 Task: Look for space in Ōami, Japan from 6th June, 2023 to 8th June, 2023 for 2 adults in price range Rs.7000 to Rs.12000. Place can be private room with 1  bedroom having 2 beds and 1 bathroom. Property type can be house, flat, guest house. Amenities needed are: wifi. Booking option can be shelf check-in. Required host language is English.
Action: Mouse moved to (471, 119)
Screenshot: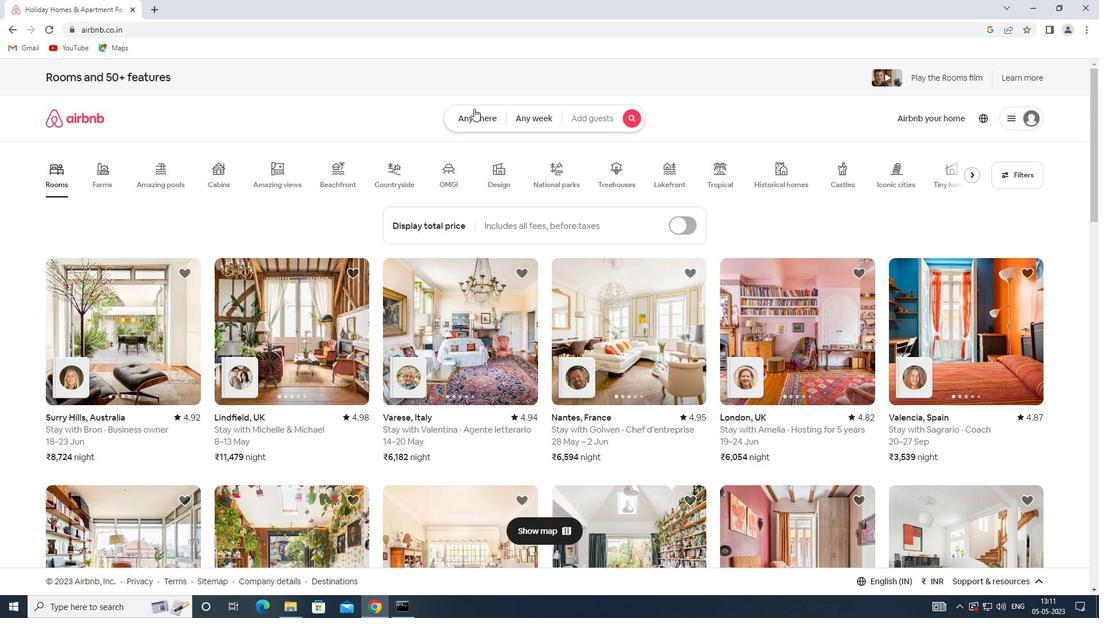 
Action: Mouse pressed left at (471, 119)
Screenshot: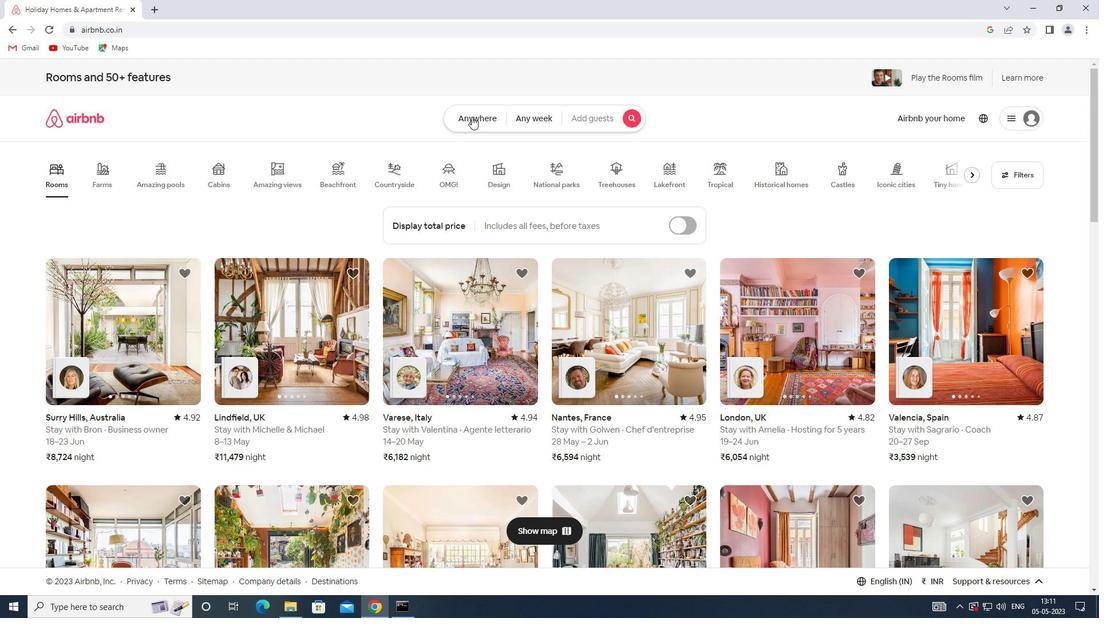 
Action: Mouse moved to (422, 152)
Screenshot: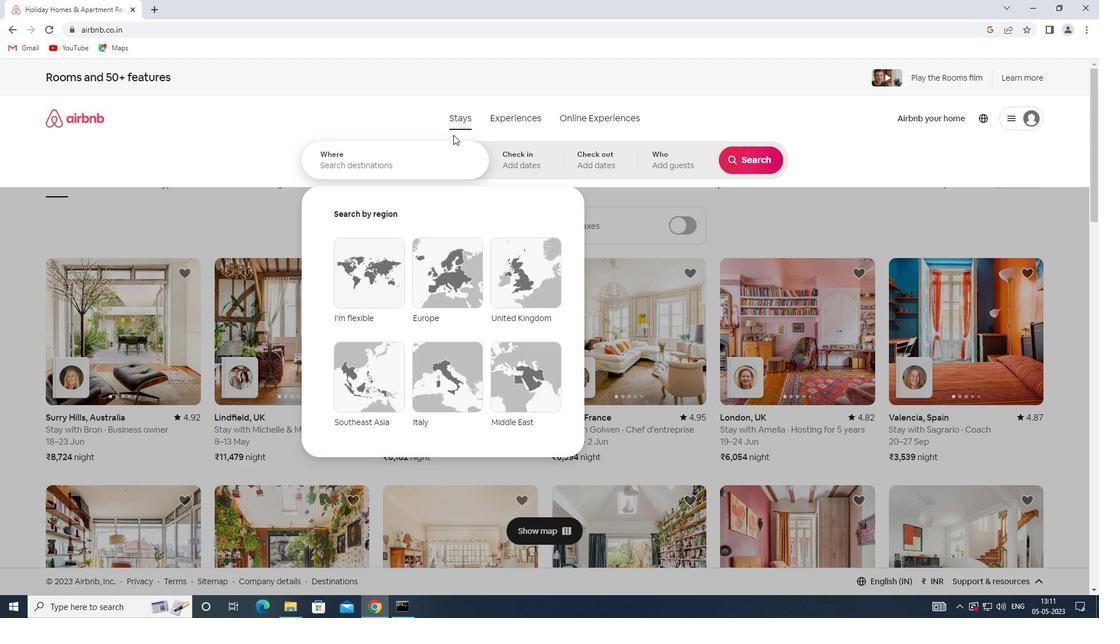 
Action: Mouse pressed left at (422, 152)
Screenshot: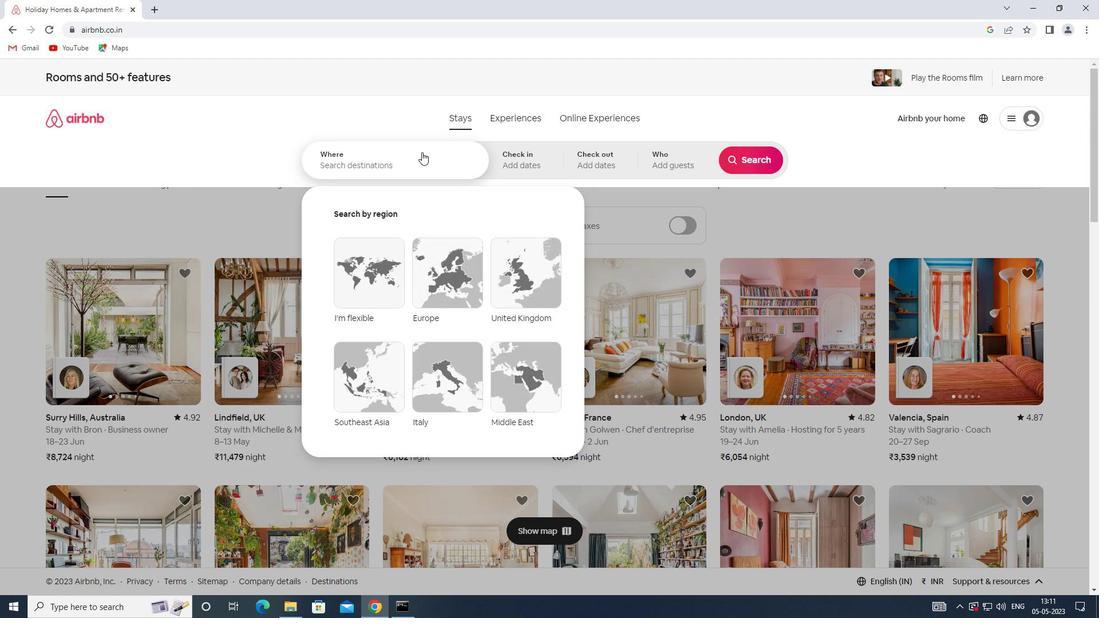 
Action: Key pressed <Key.shift>OAMI,<Key.shift>JAPAN
Screenshot: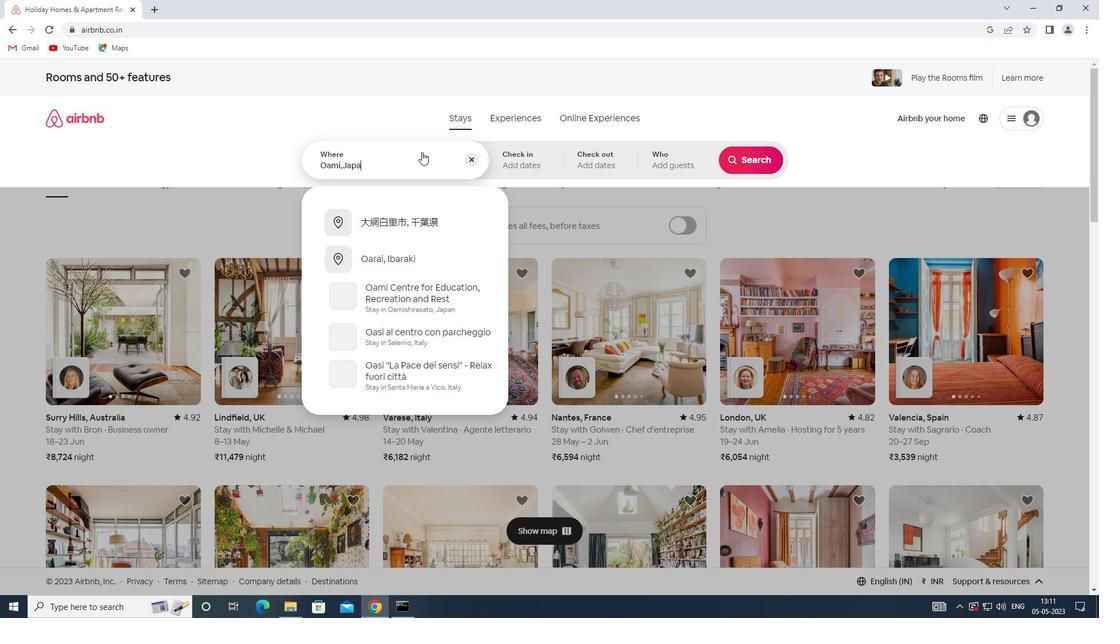 
Action: Mouse moved to (502, 163)
Screenshot: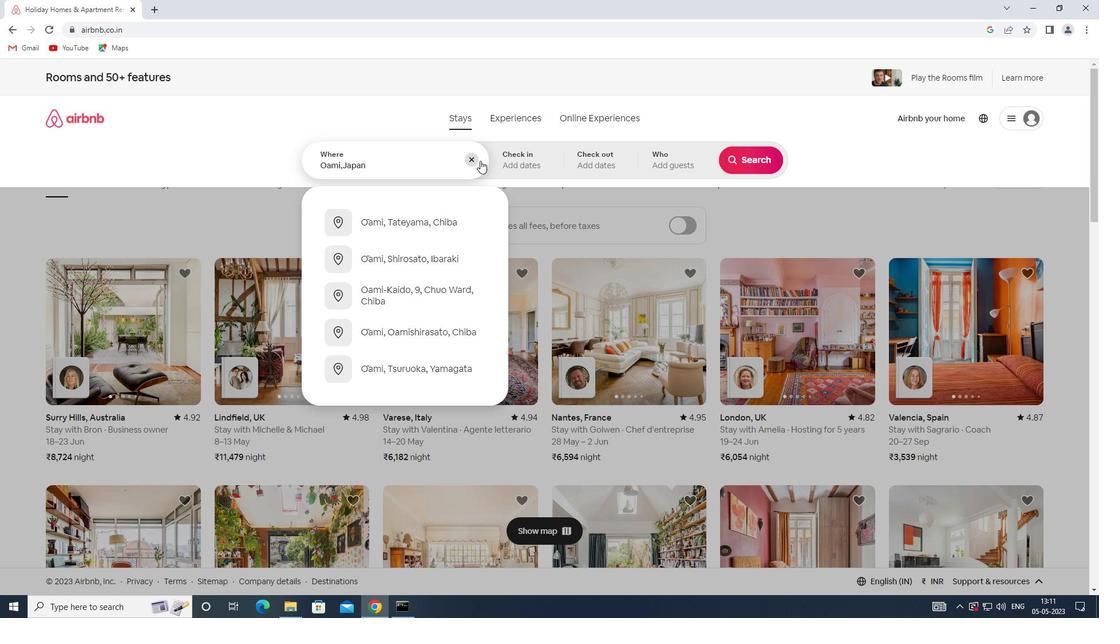 
Action: Mouse pressed left at (502, 163)
Screenshot: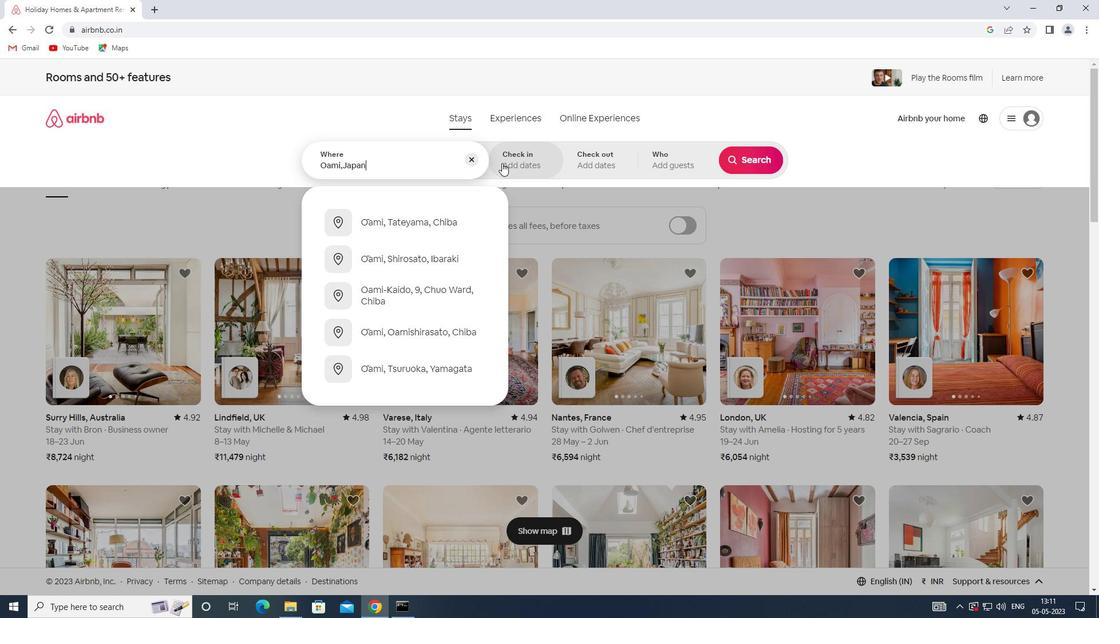 
Action: Mouse moved to (635, 329)
Screenshot: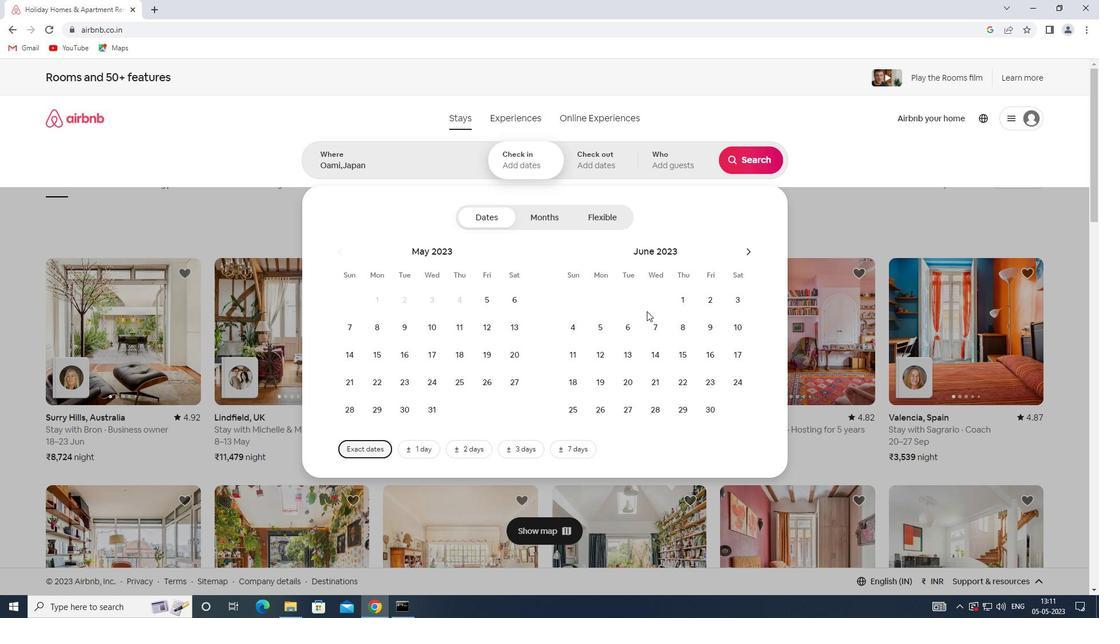 
Action: Mouse pressed left at (635, 329)
Screenshot: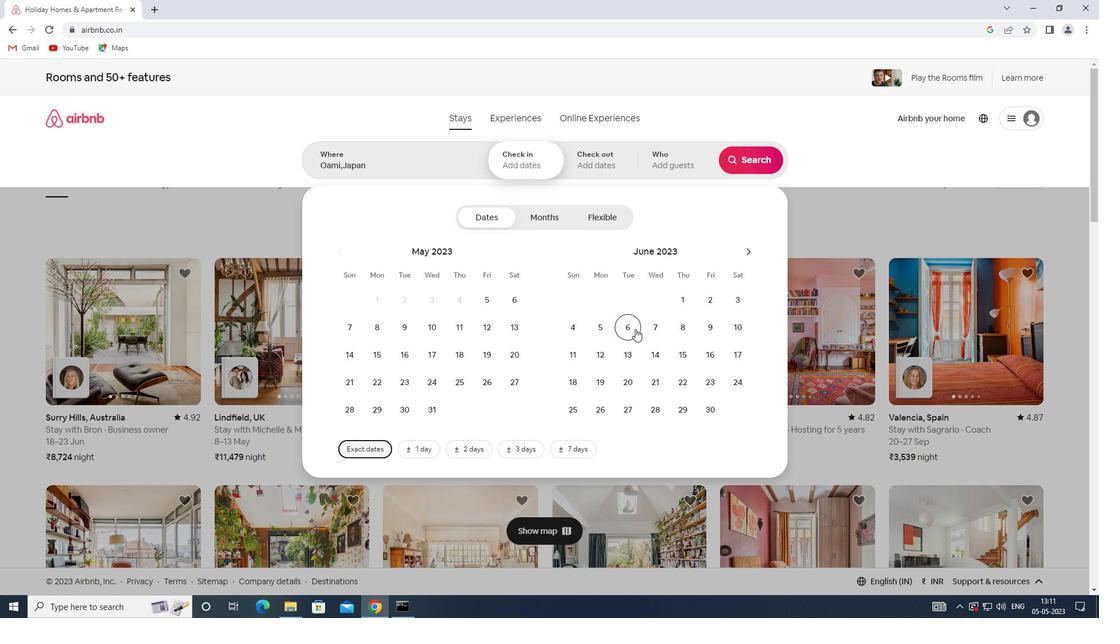 
Action: Mouse moved to (685, 329)
Screenshot: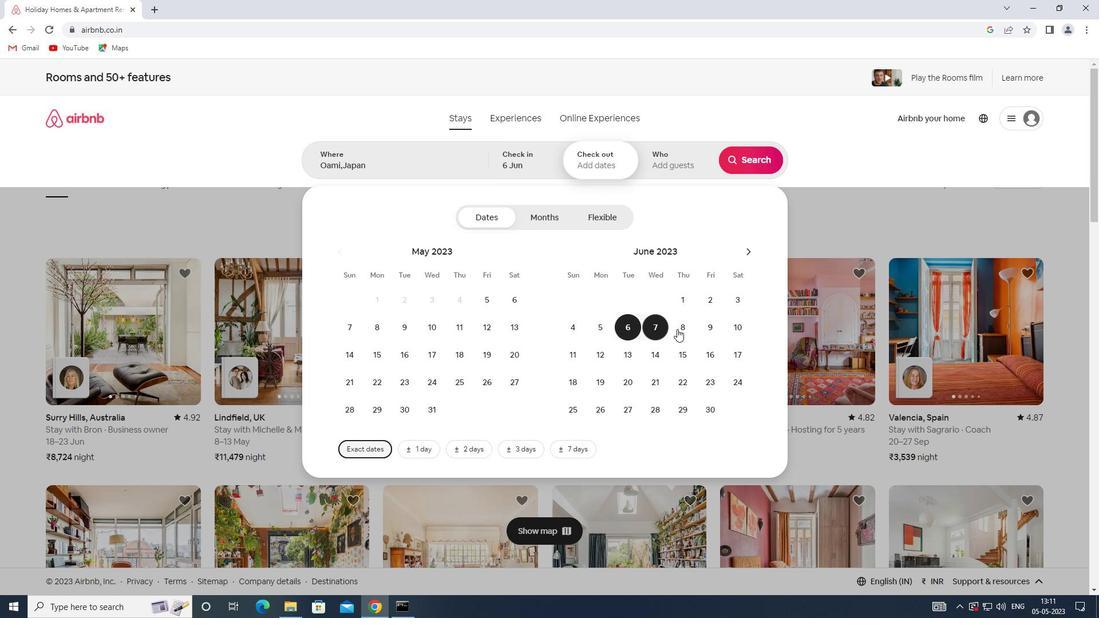 
Action: Mouse pressed left at (685, 329)
Screenshot: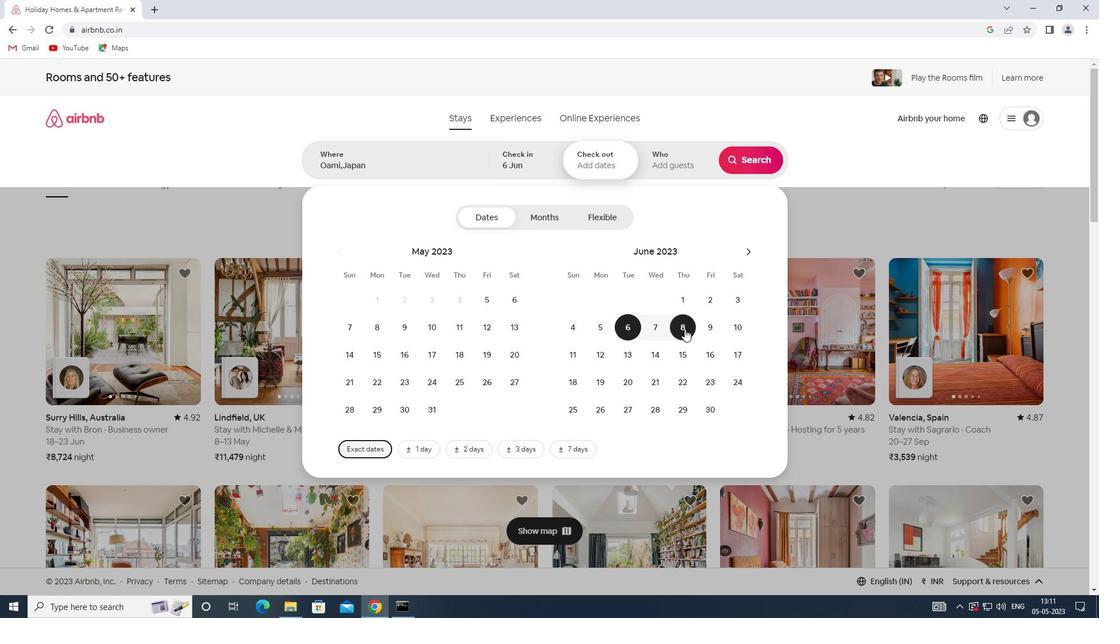 
Action: Mouse moved to (672, 151)
Screenshot: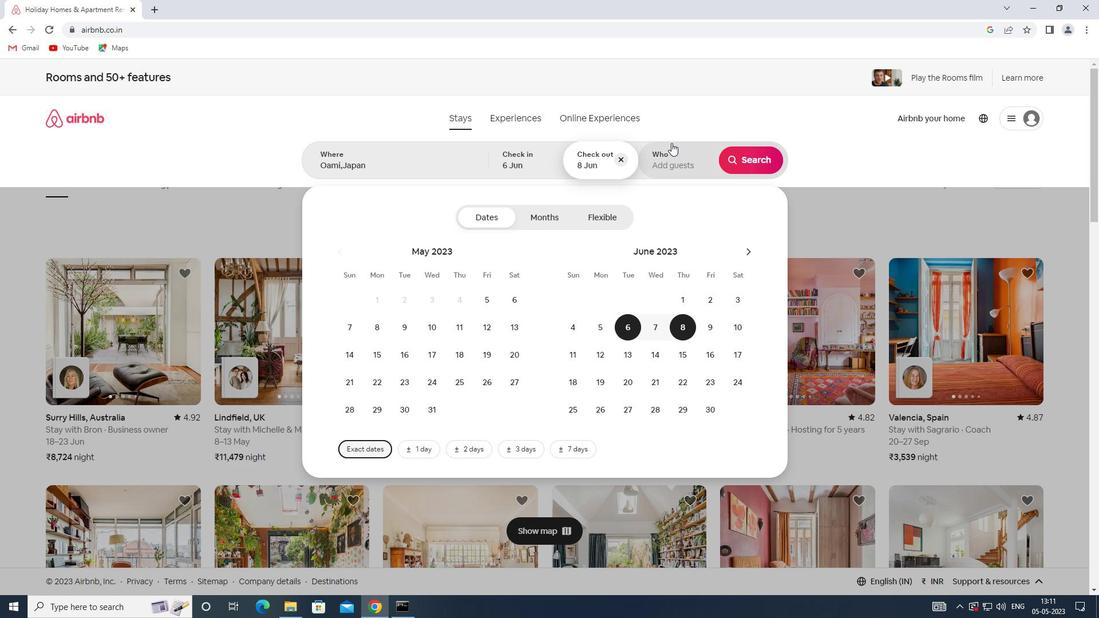 
Action: Mouse pressed left at (672, 151)
Screenshot: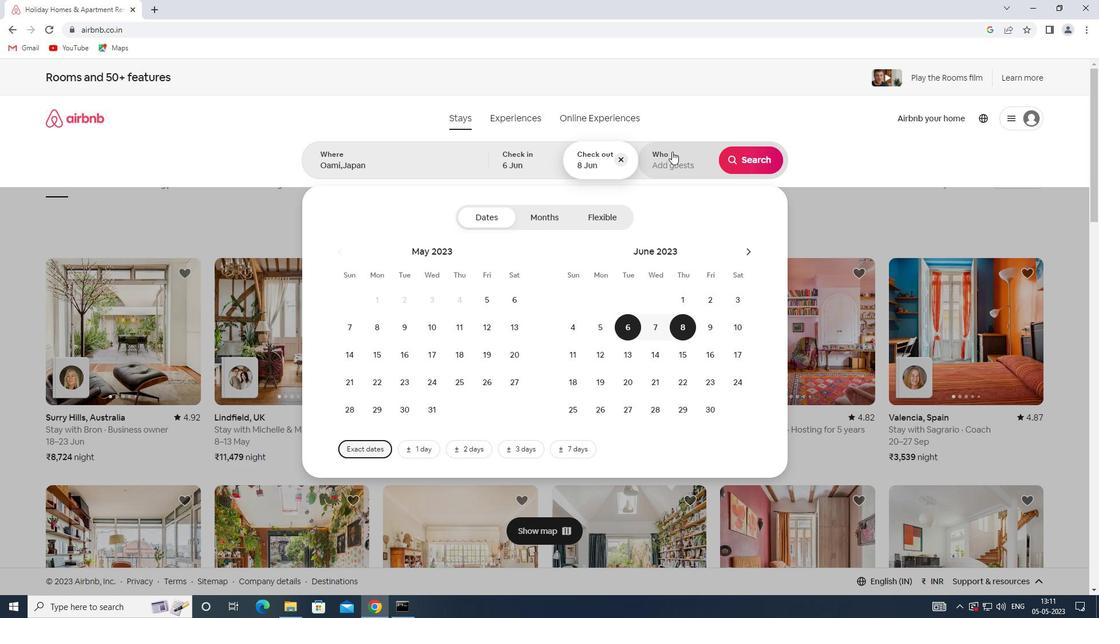 
Action: Mouse moved to (745, 219)
Screenshot: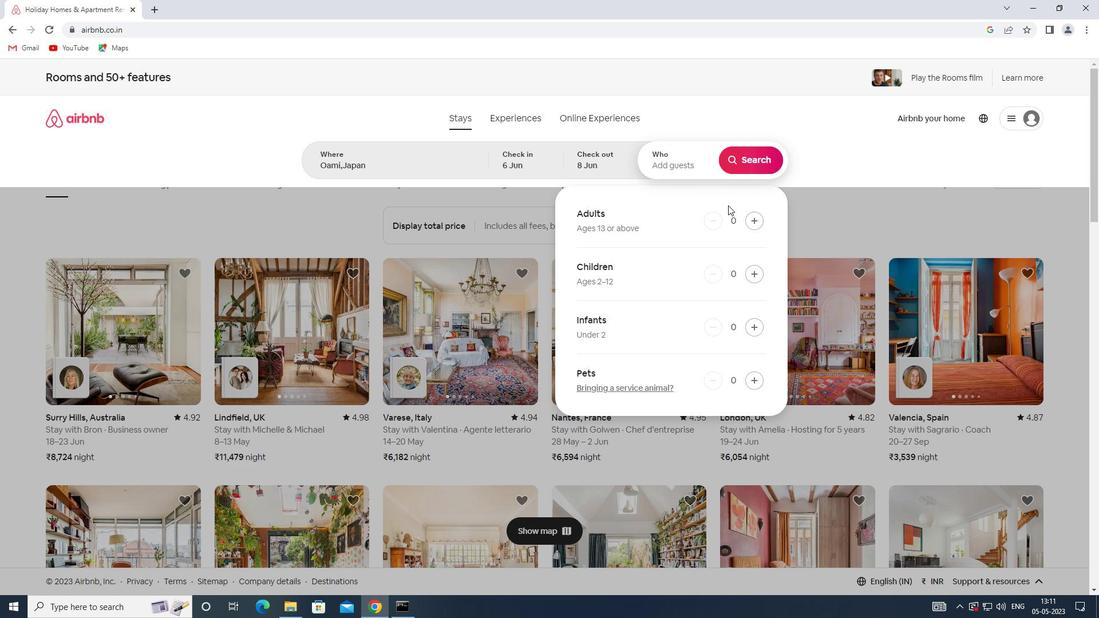 
Action: Mouse pressed left at (745, 219)
Screenshot: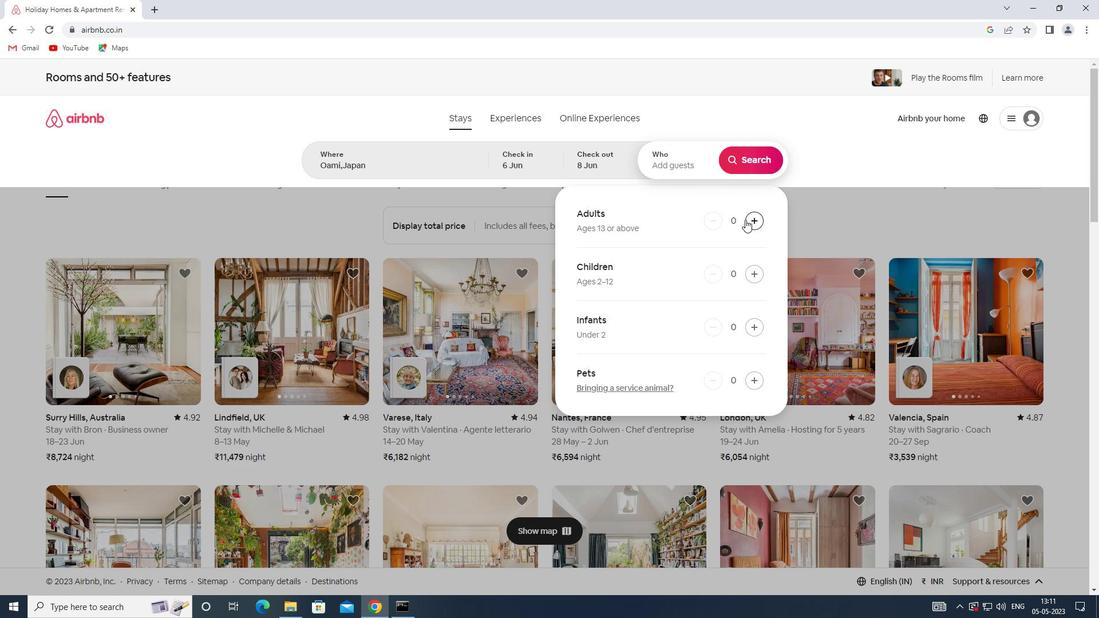 
Action: Mouse pressed left at (745, 219)
Screenshot: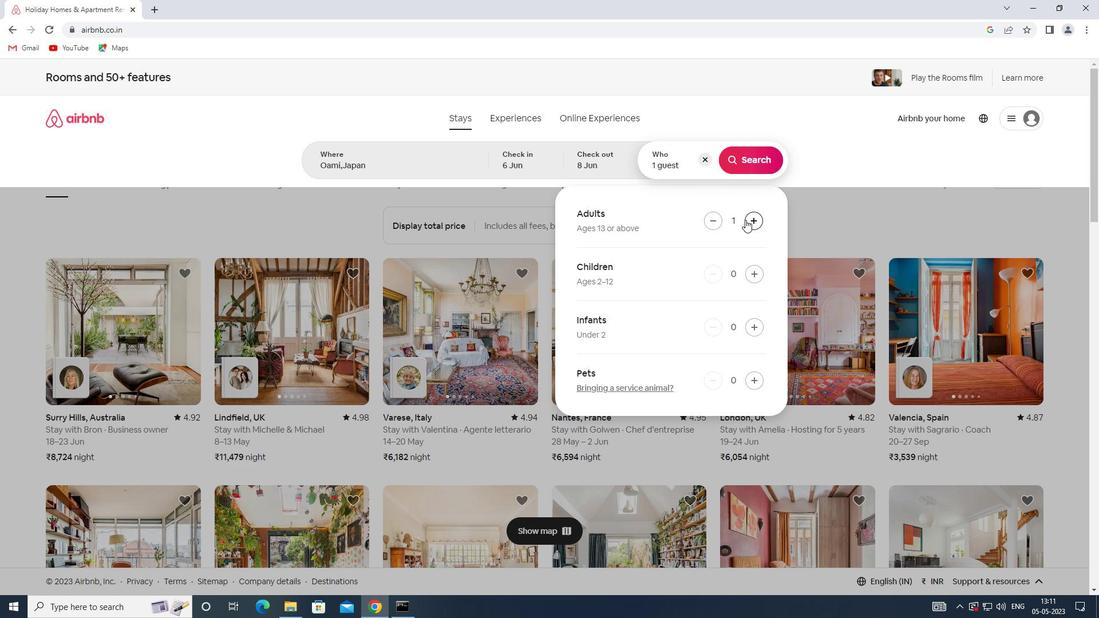 
Action: Mouse moved to (741, 164)
Screenshot: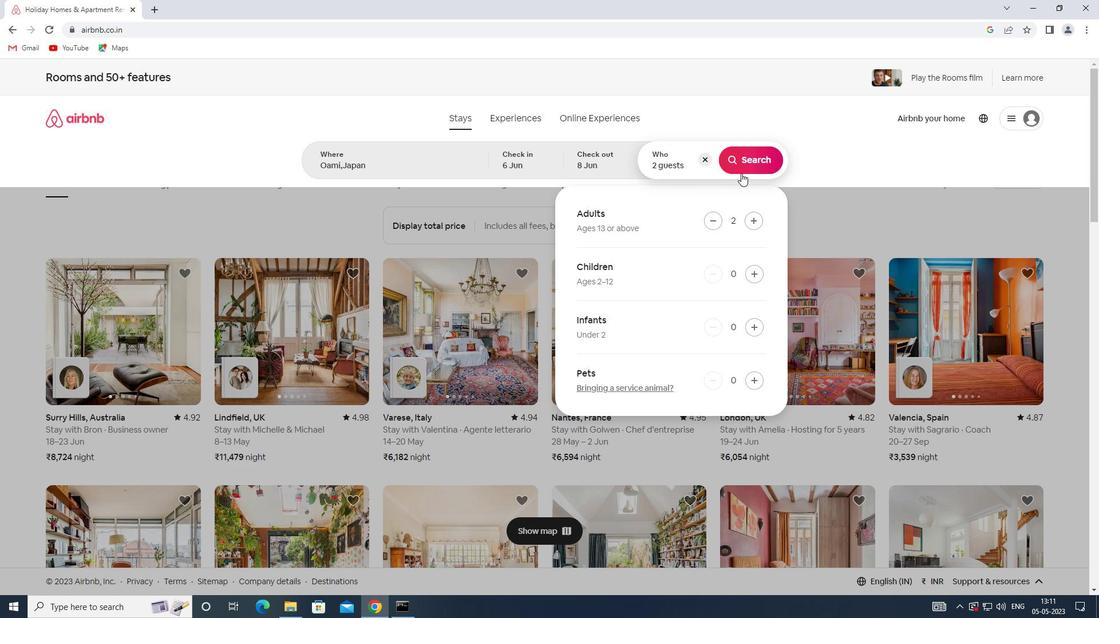 
Action: Mouse pressed left at (741, 164)
Screenshot: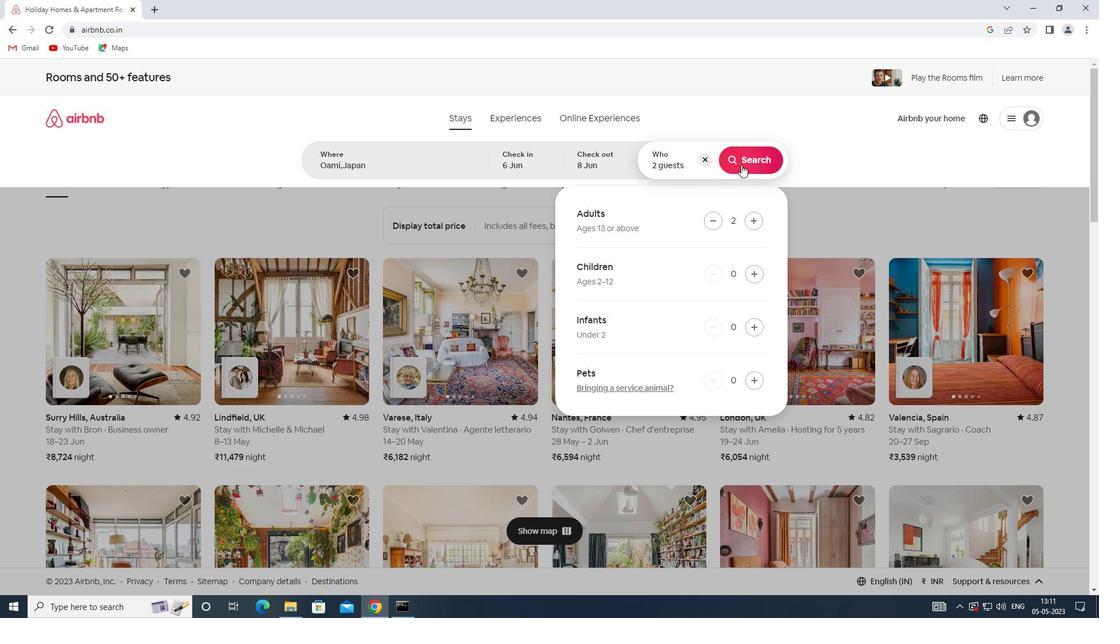 
Action: Mouse moved to (1040, 131)
Screenshot: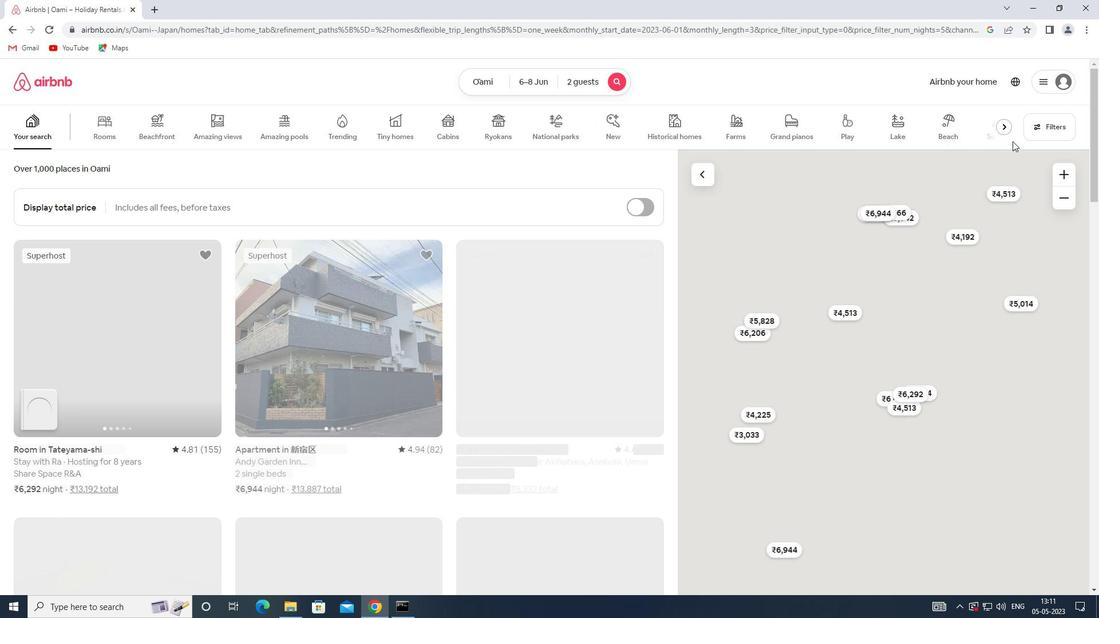 
Action: Mouse pressed left at (1040, 131)
Screenshot: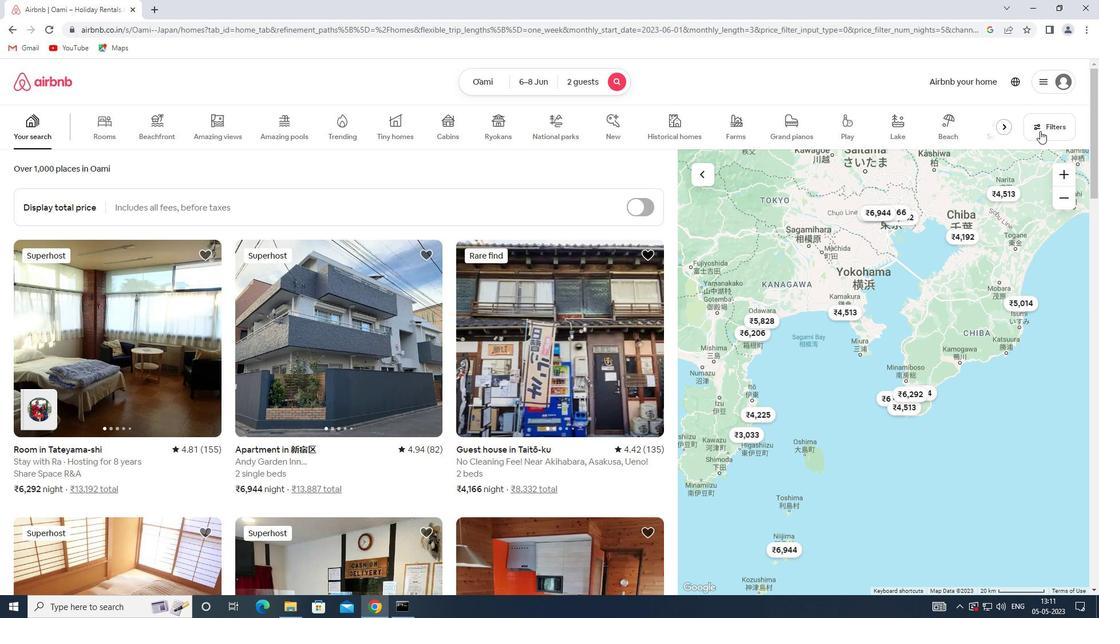 
Action: Mouse moved to (407, 412)
Screenshot: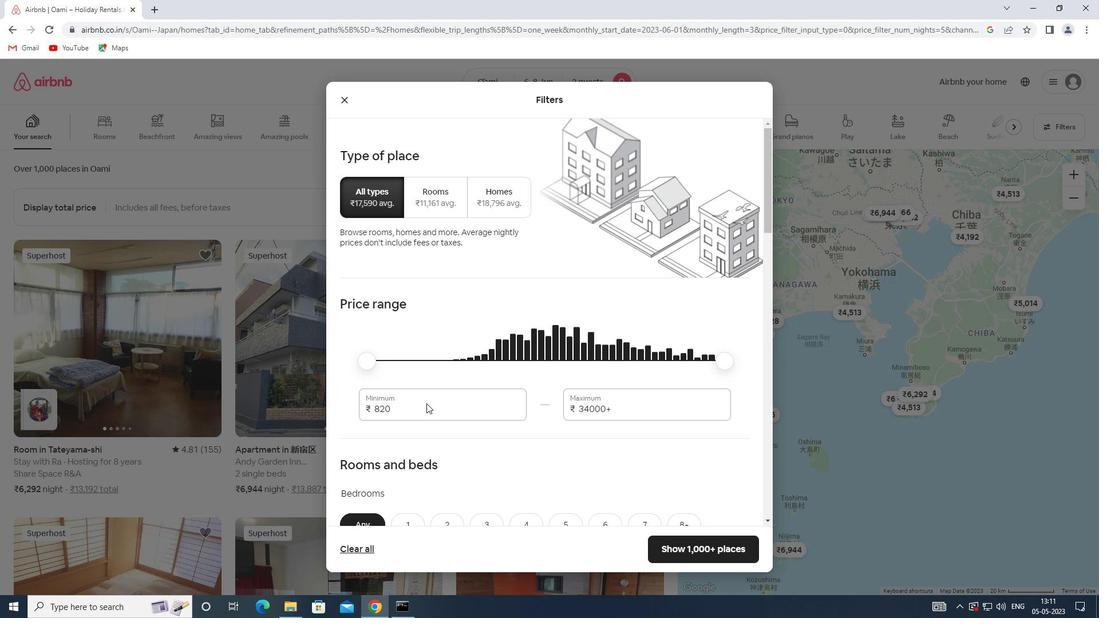 
Action: Mouse pressed left at (407, 412)
Screenshot: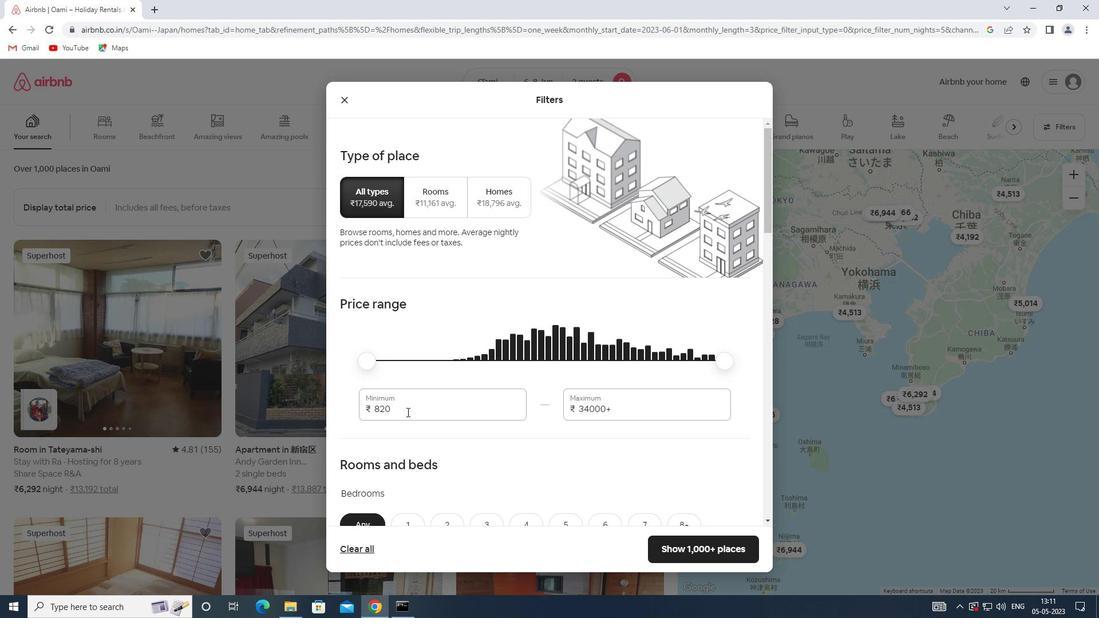 
Action: Mouse moved to (347, 411)
Screenshot: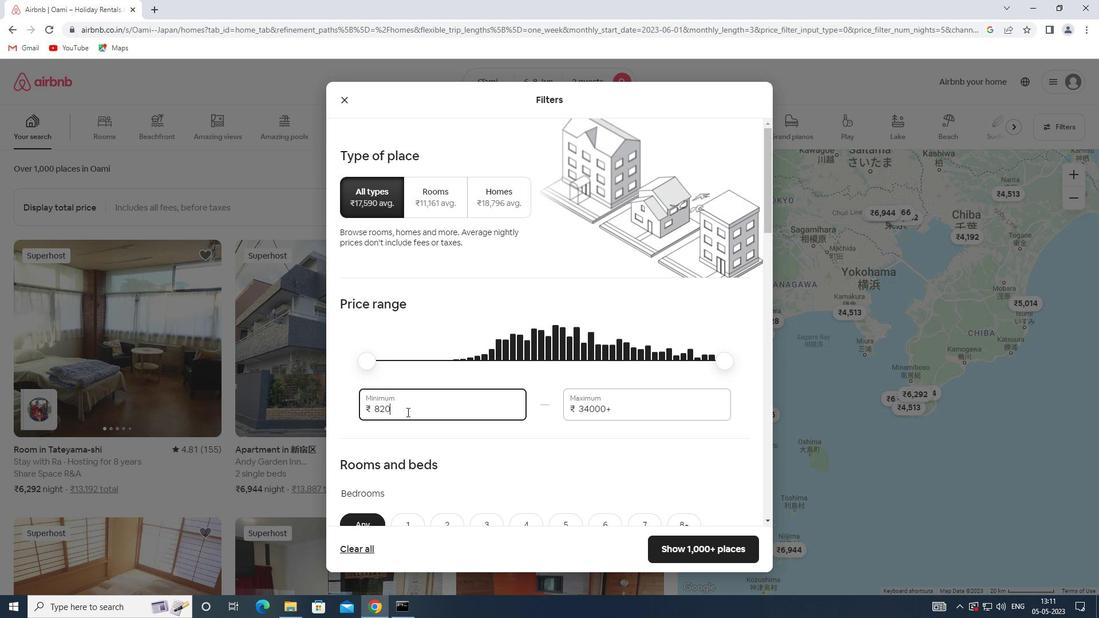 
Action: Key pressed 7000
Screenshot: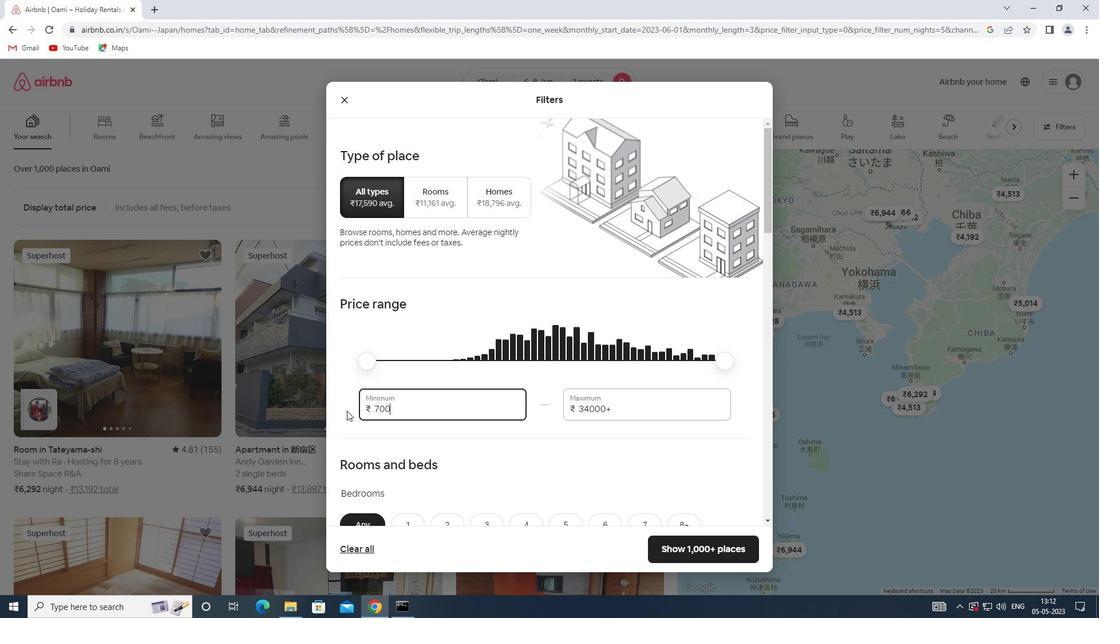 
Action: Mouse moved to (618, 411)
Screenshot: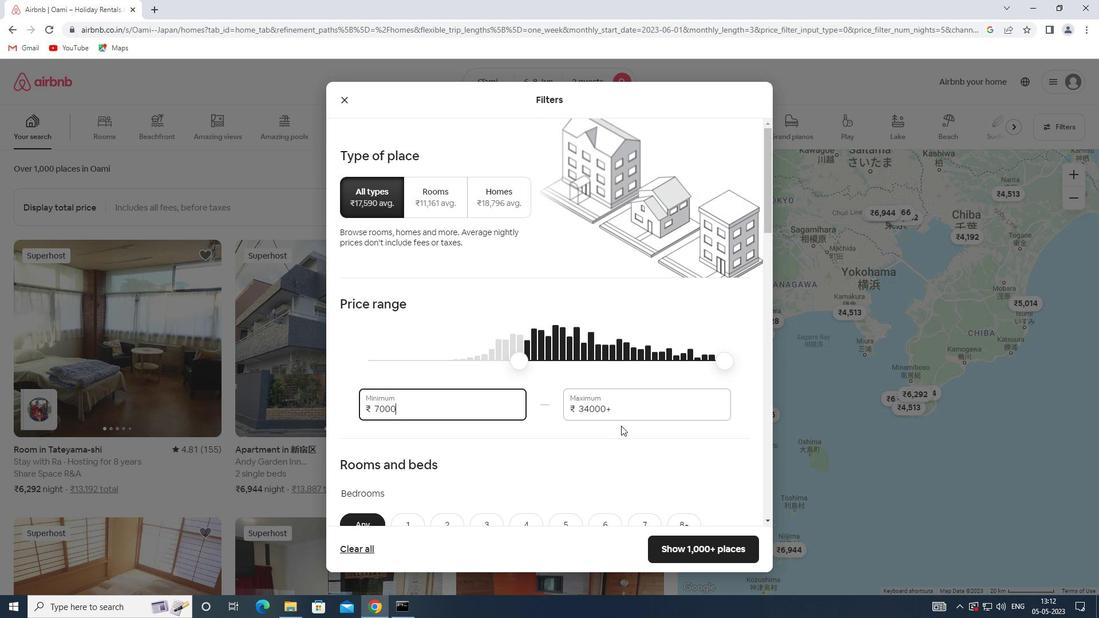 
Action: Mouse pressed left at (618, 411)
Screenshot: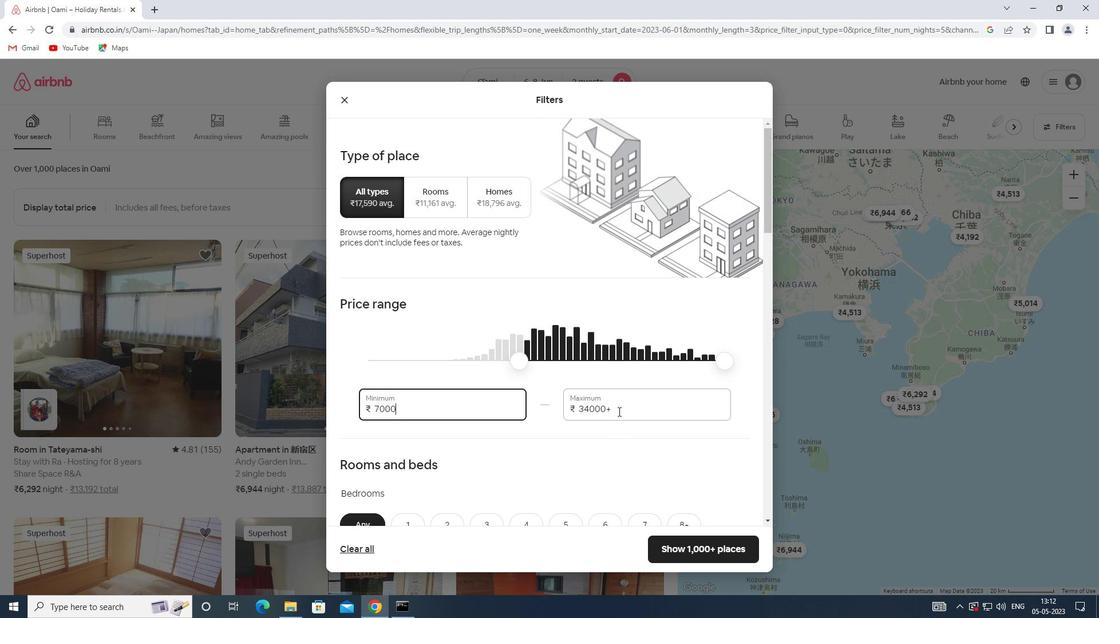 
Action: Mouse moved to (549, 409)
Screenshot: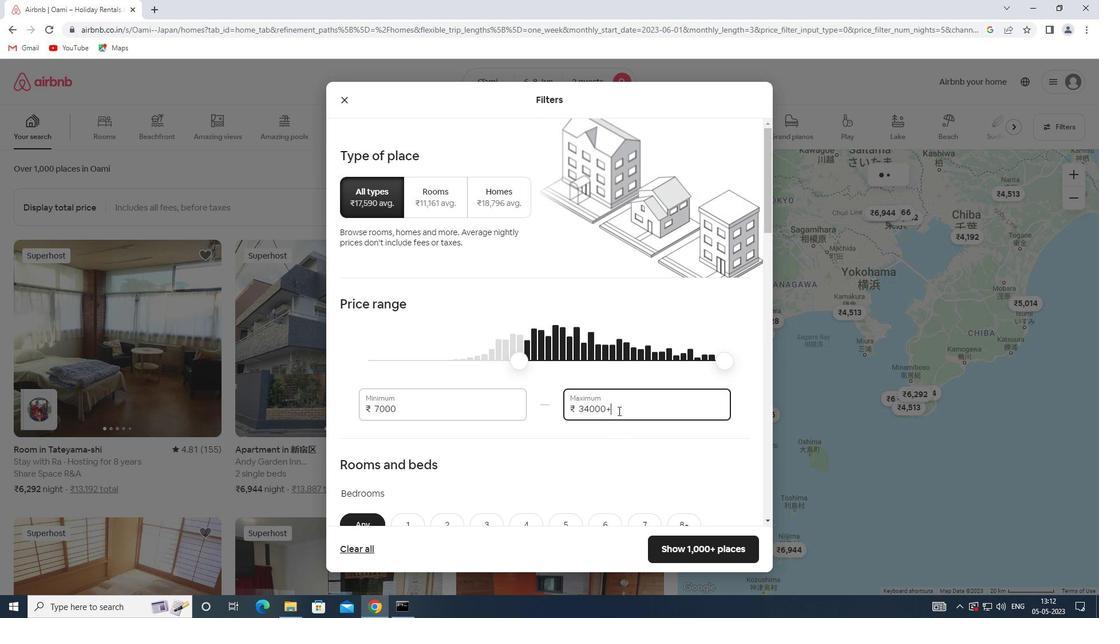 
Action: Key pressed 12000
Screenshot: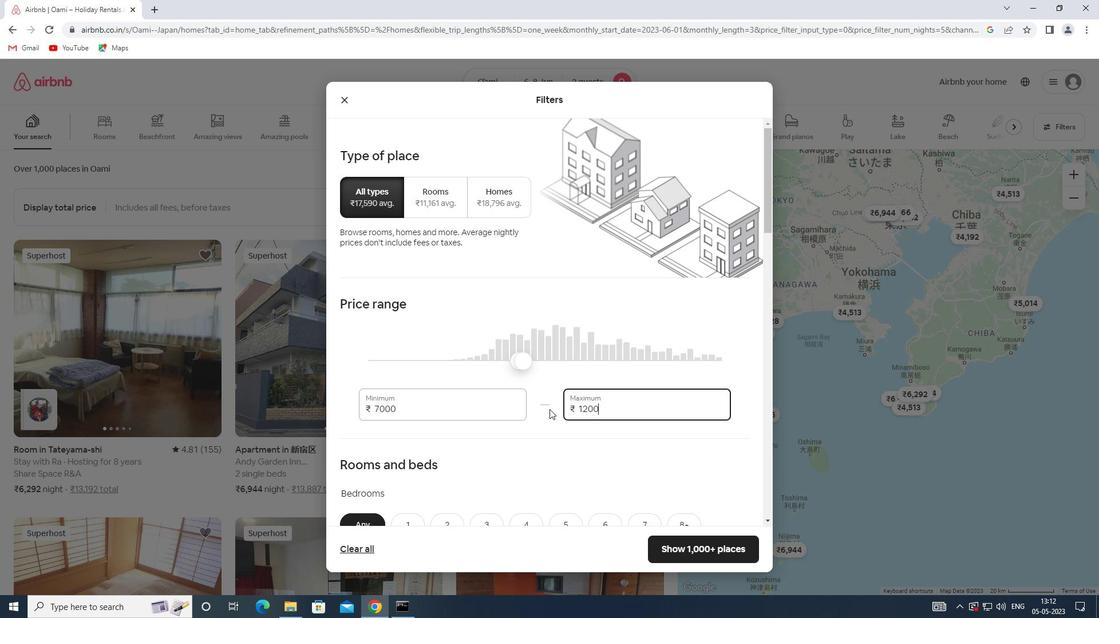 
Action: Mouse moved to (523, 413)
Screenshot: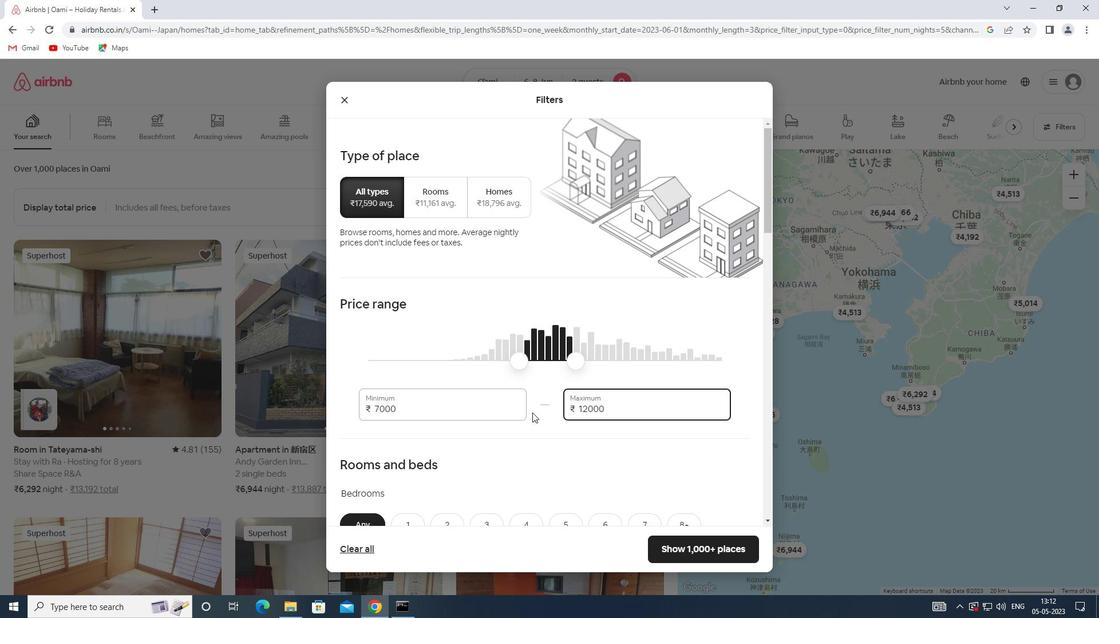 
Action: Mouse scrolled (523, 412) with delta (0, 0)
Screenshot: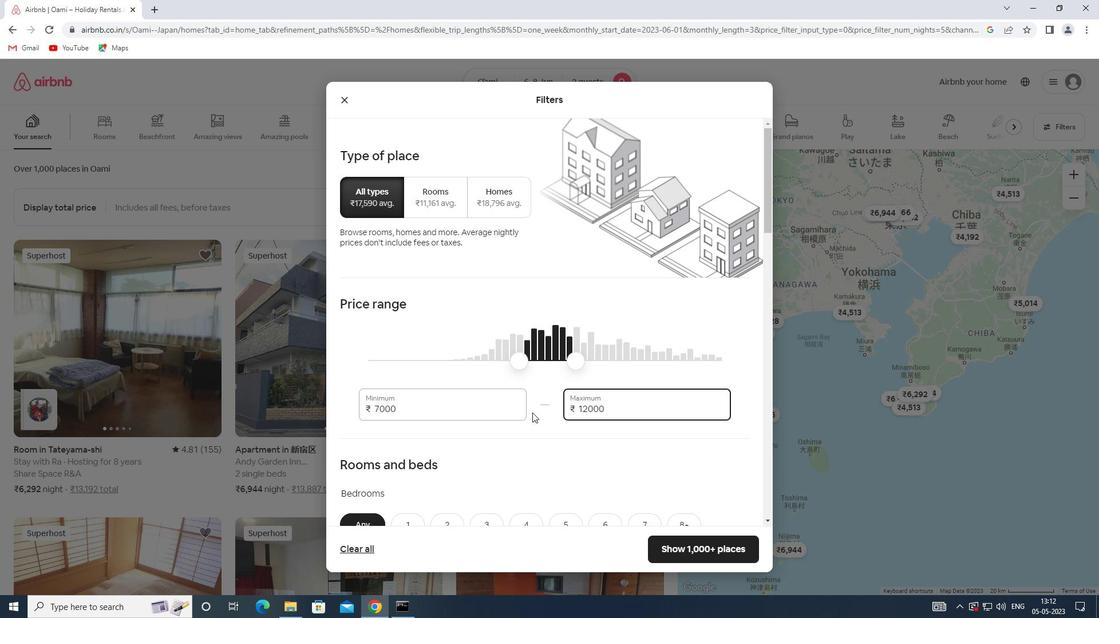 
Action: Mouse scrolled (523, 412) with delta (0, 0)
Screenshot: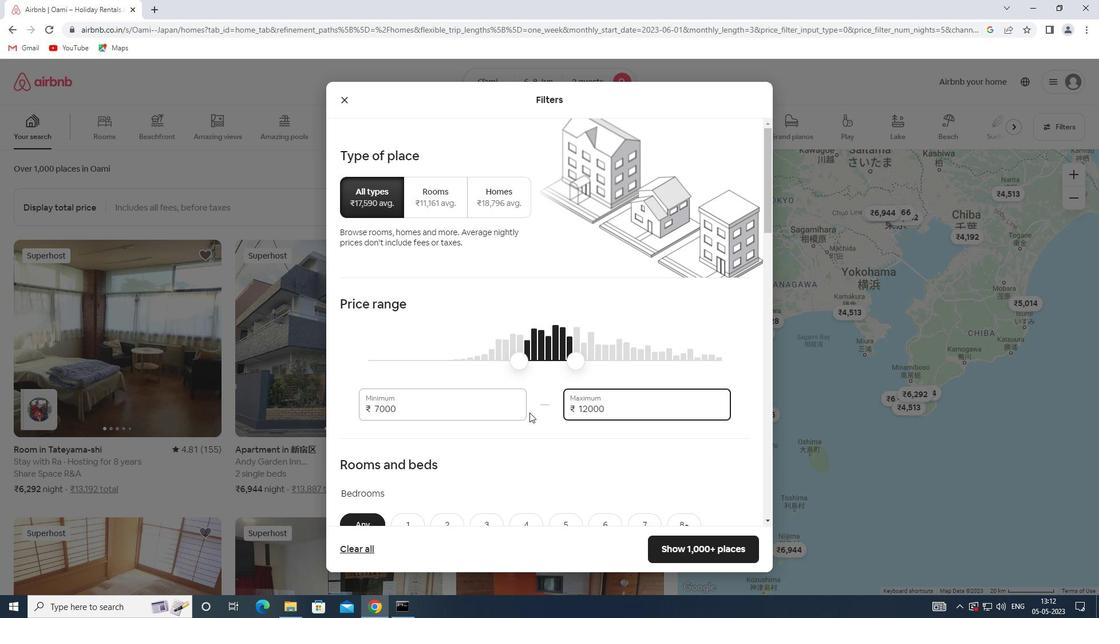 
Action: Mouse moved to (523, 413)
Screenshot: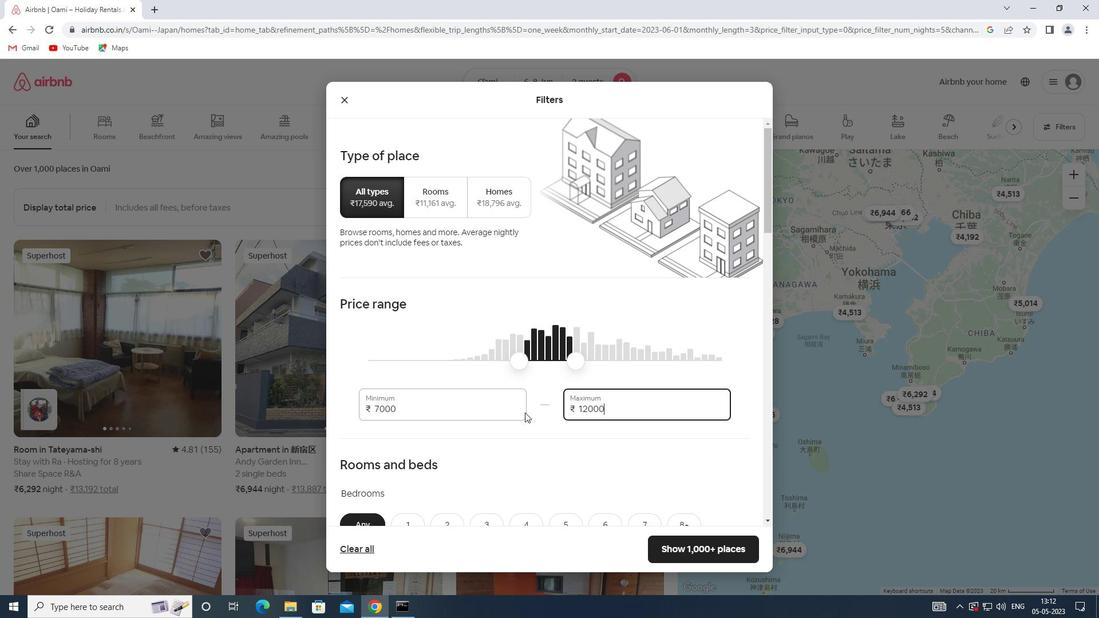 
Action: Mouse scrolled (523, 413) with delta (0, 0)
Screenshot: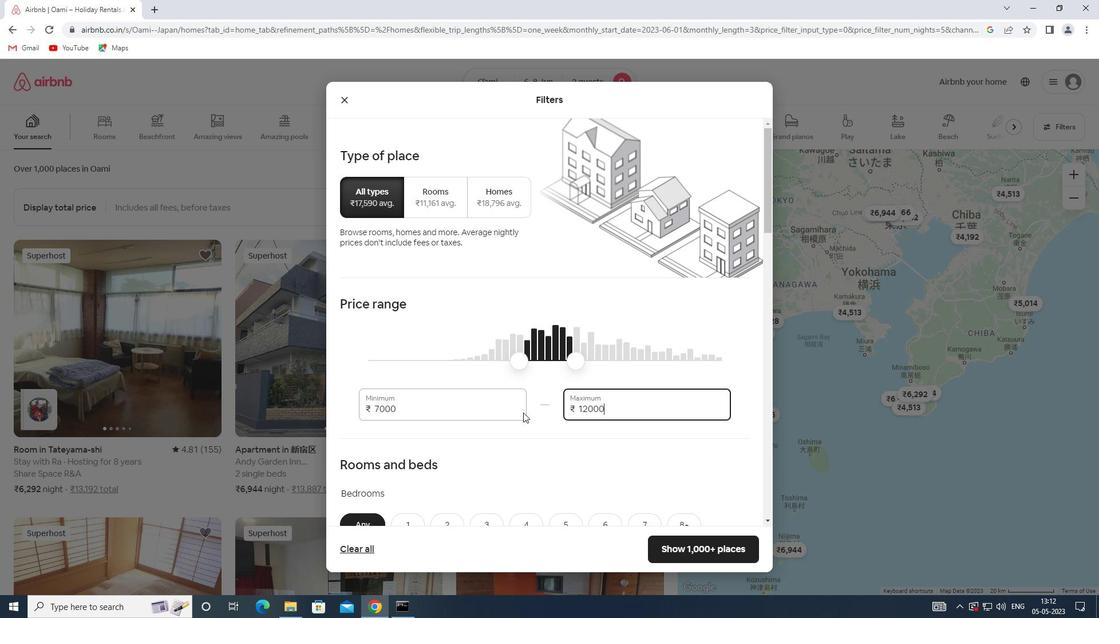 
Action: Mouse moved to (417, 355)
Screenshot: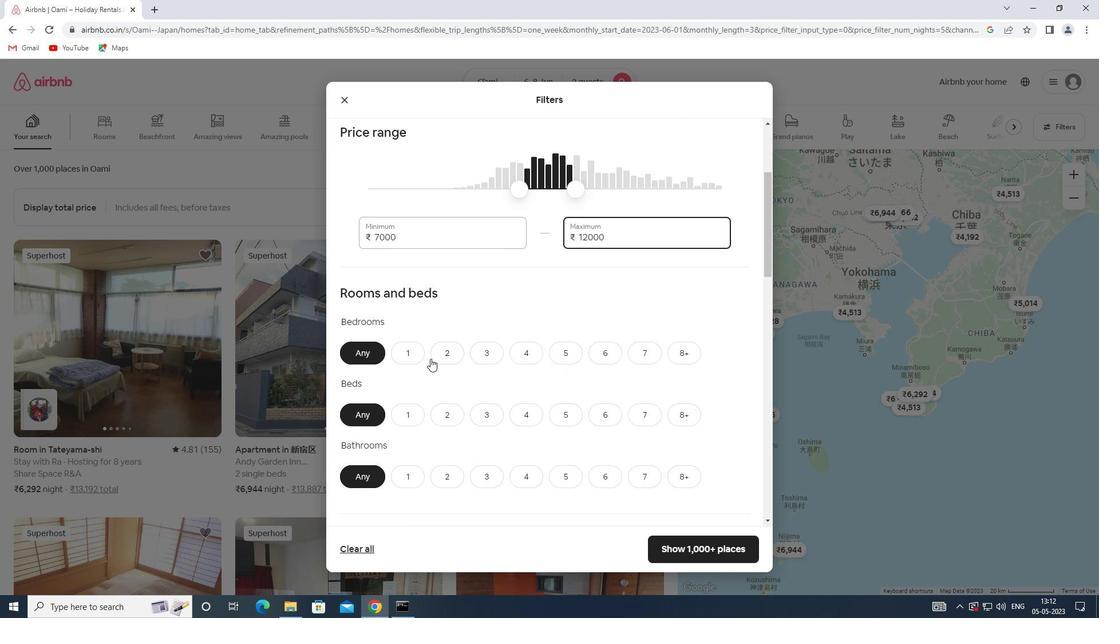 
Action: Mouse pressed left at (417, 355)
Screenshot: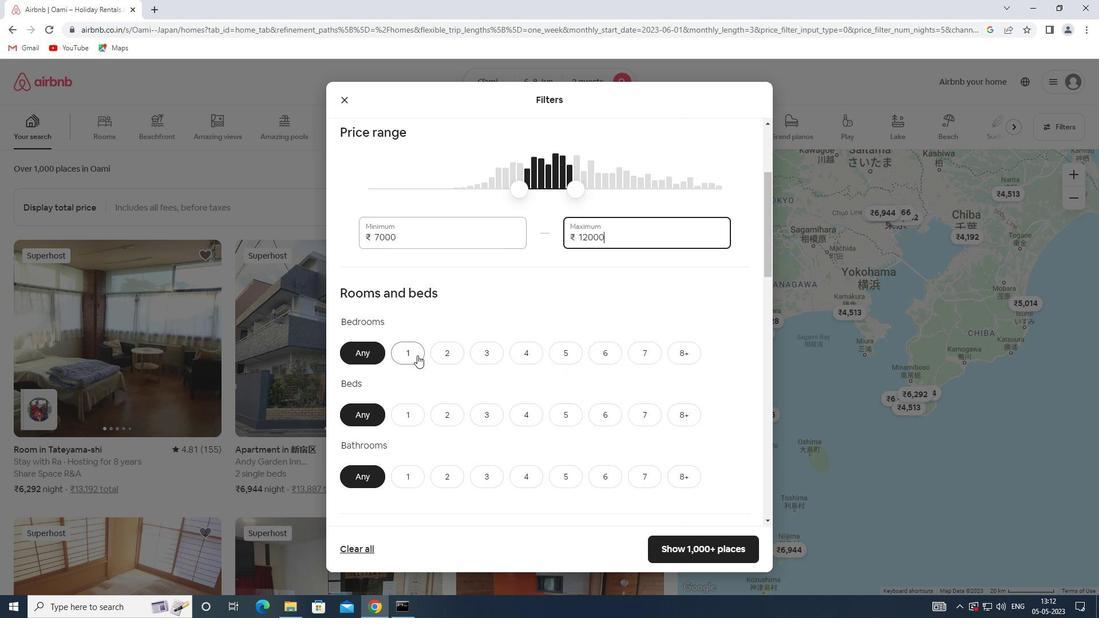 
Action: Mouse moved to (453, 421)
Screenshot: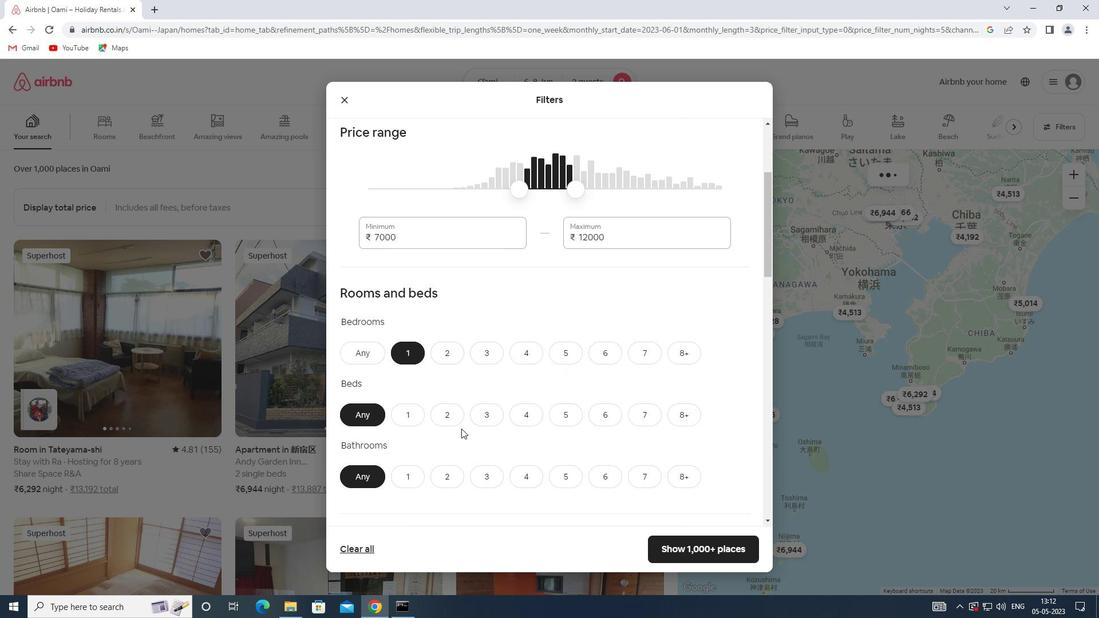 
Action: Mouse pressed left at (453, 421)
Screenshot: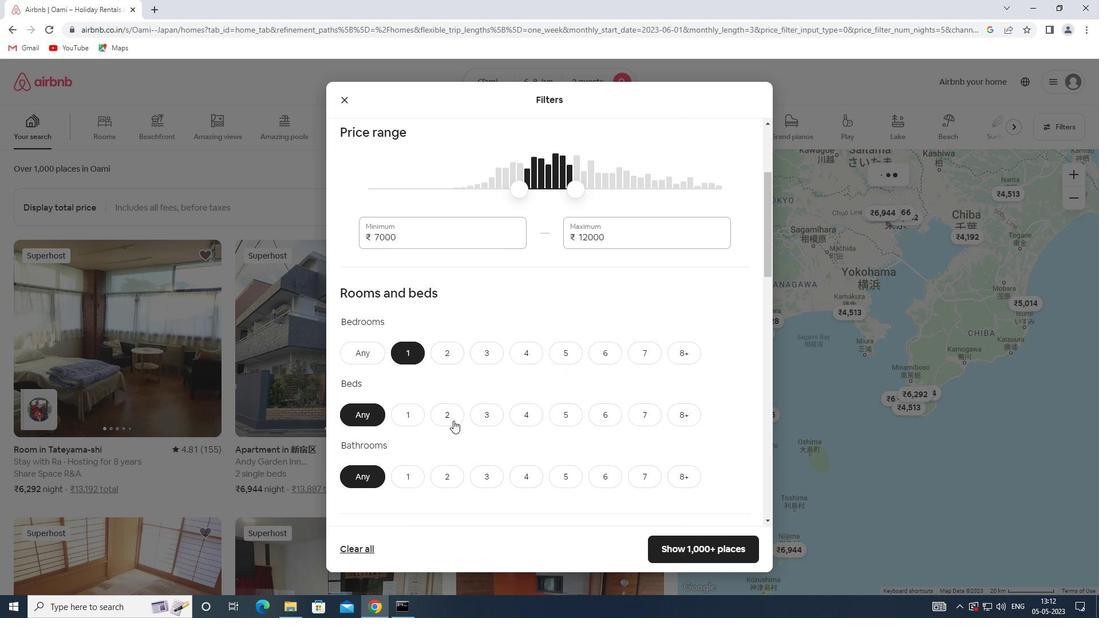 
Action: Mouse moved to (402, 472)
Screenshot: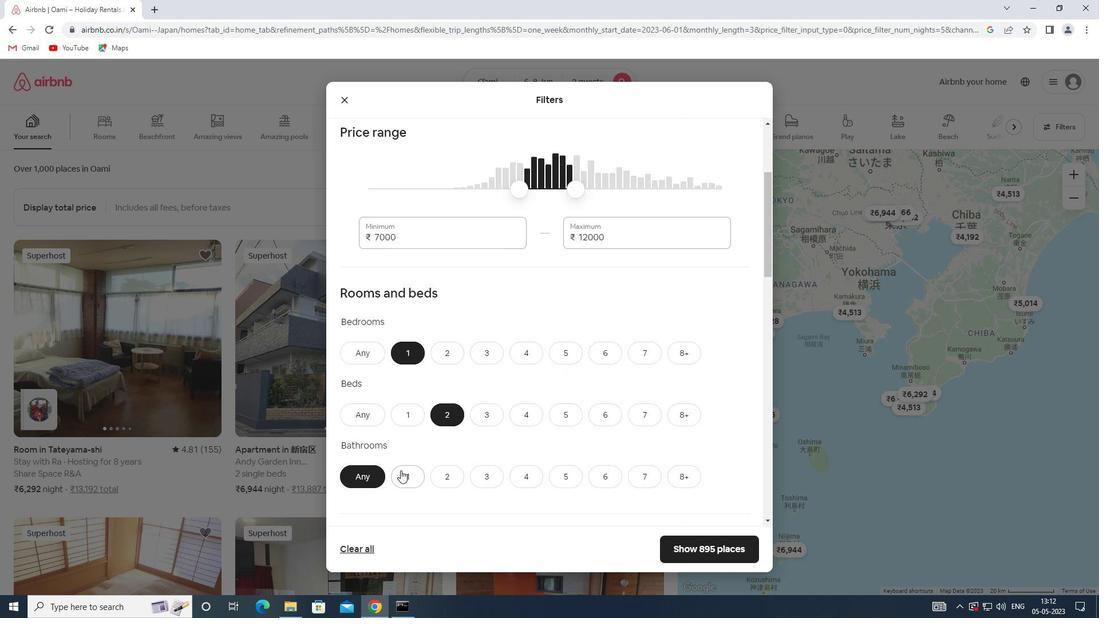 
Action: Mouse pressed left at (402, 472)
Screenshot: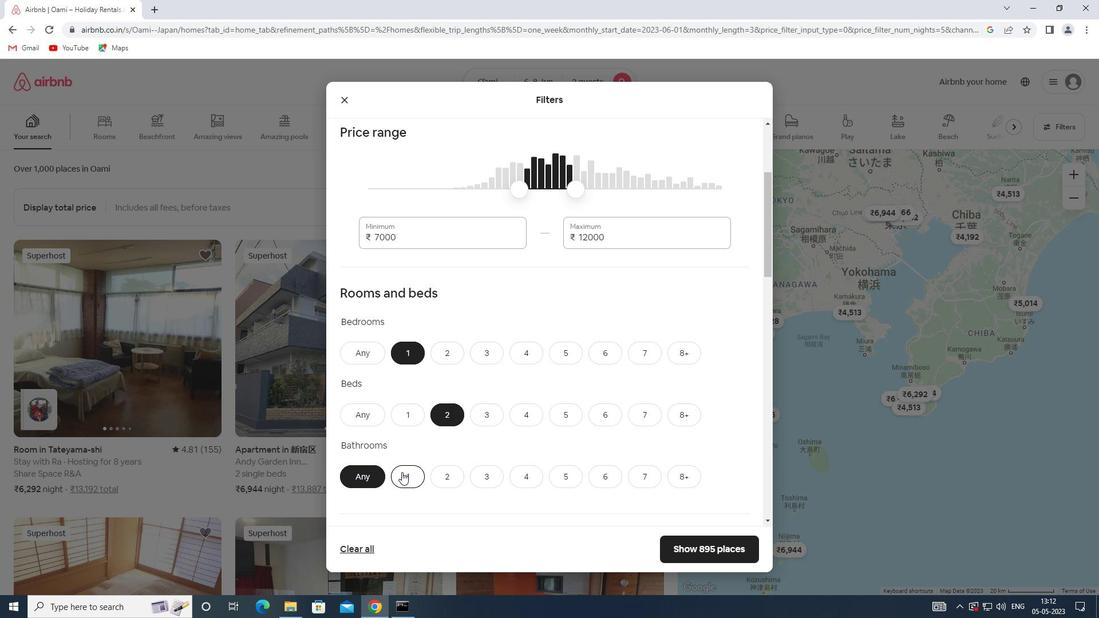 
Action: Mouse scrolled (402, 472) with delta (0, 0)
Screenshot: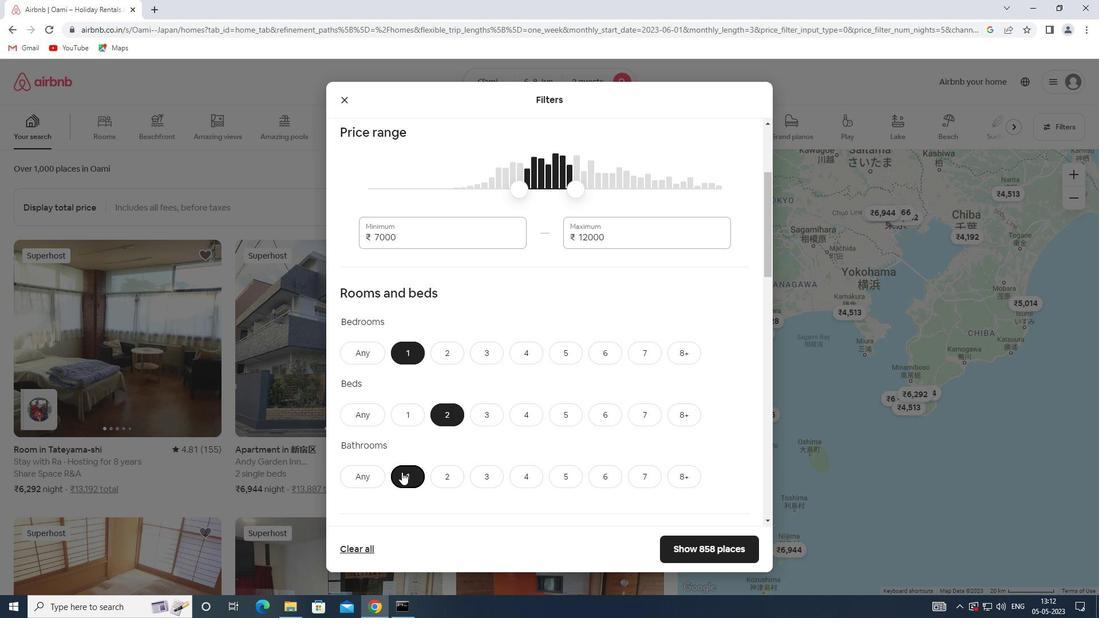 
Action: Mouse scrolled (402, 472) with delta (0, 0)
Screenshot: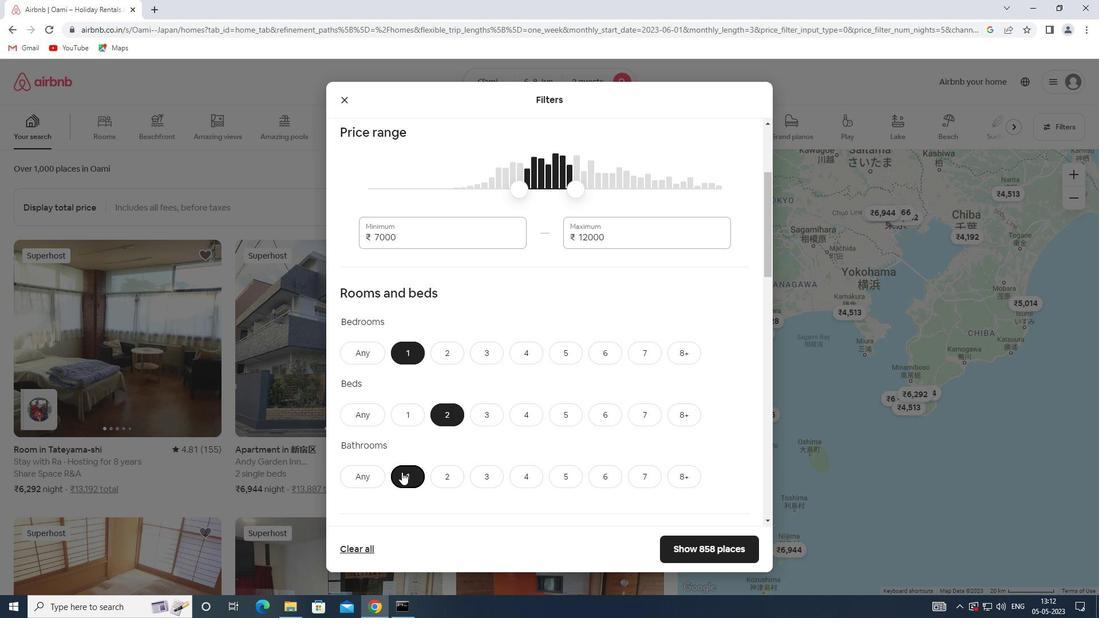 
Action: Mouse scrolled (402, 472) with delta (0, 0)
Screenshot: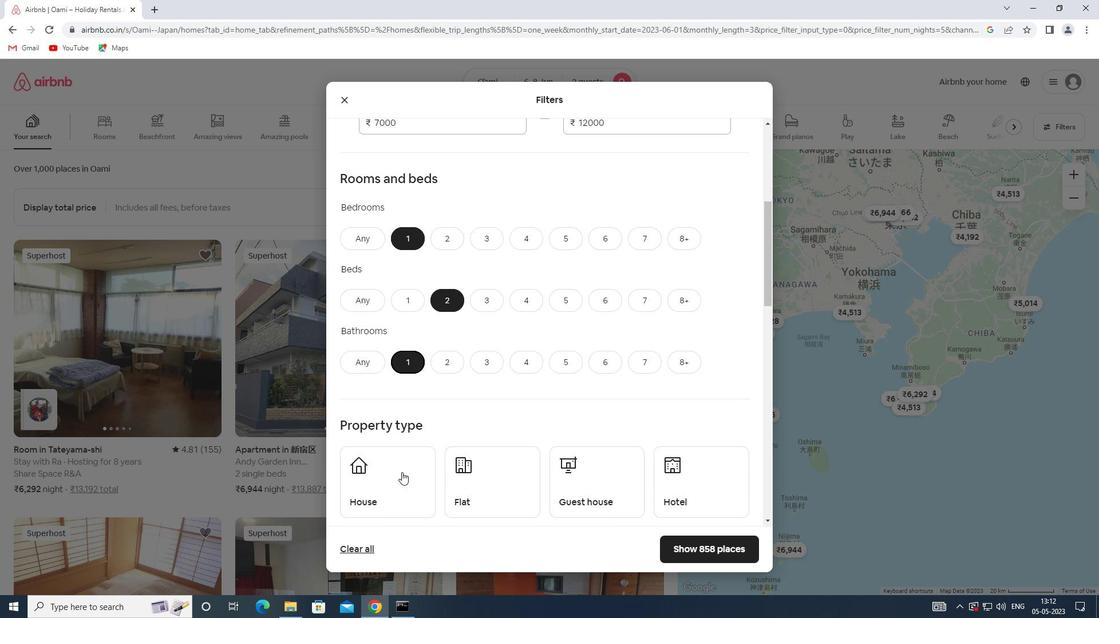
Action: Mouse scrolled (402, 472) with delta (0, 0)
Screenshot: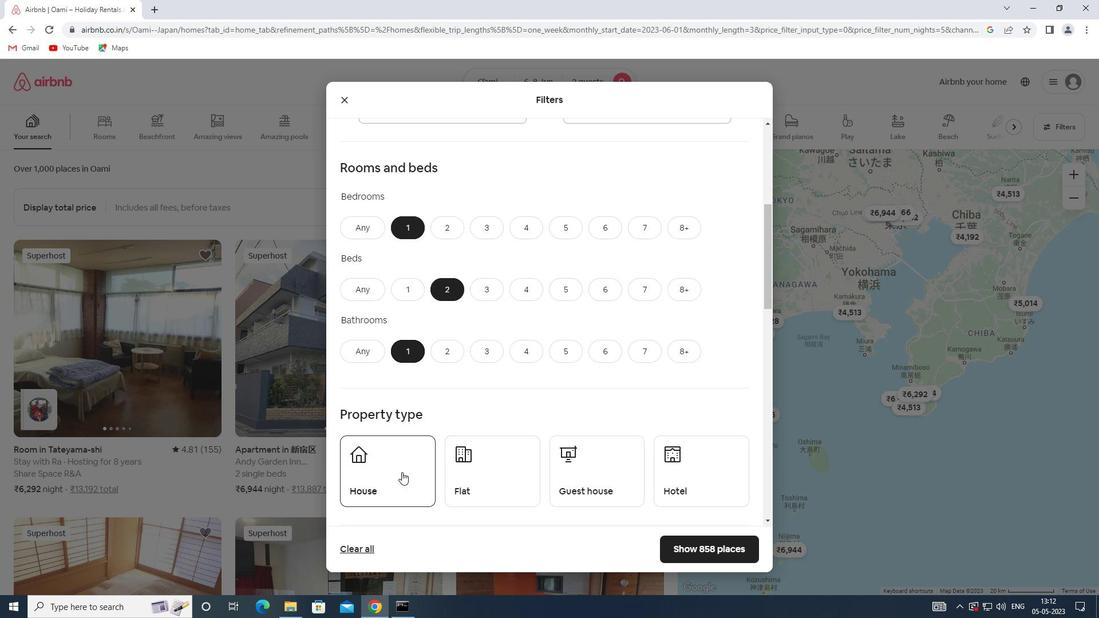 
Action: Mouse moved to (398, 394)
Screenshot: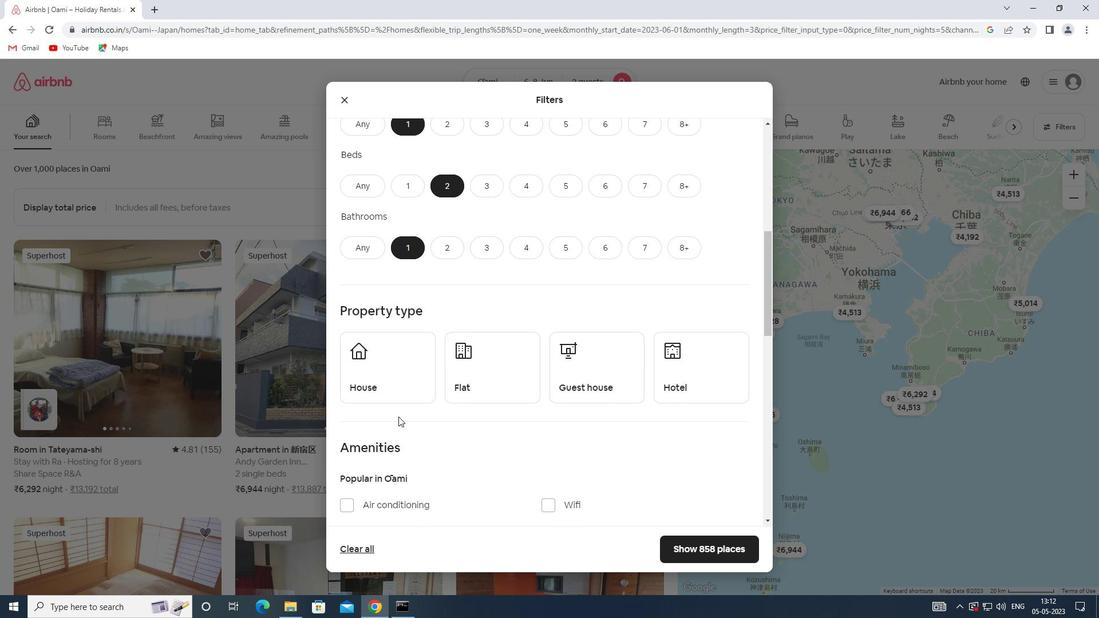 
Action: Mouse pressed left at (398, 394)
Screenshot: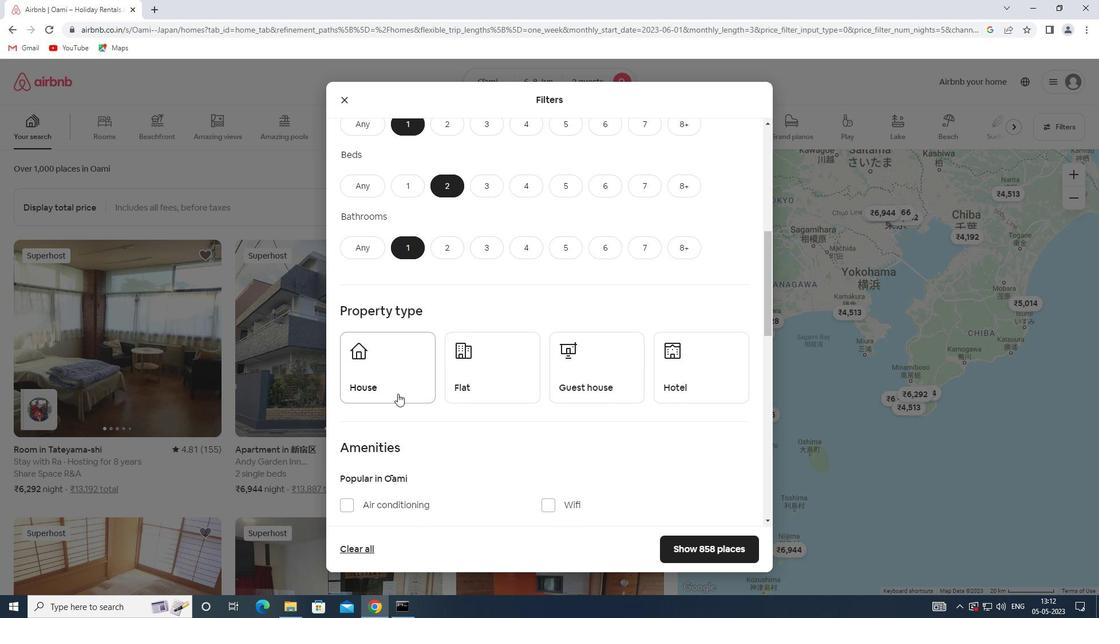 
Action: Mouse moved to (463, 382)
Screenshot: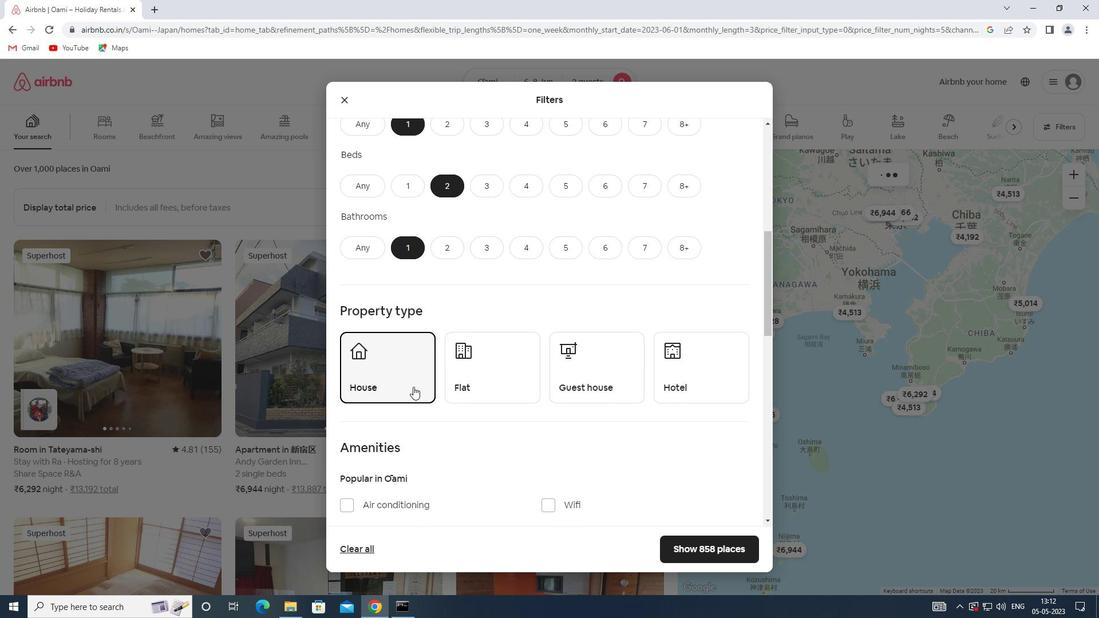 
Action: Mouse pressed left at (463, 382)
Screenshot: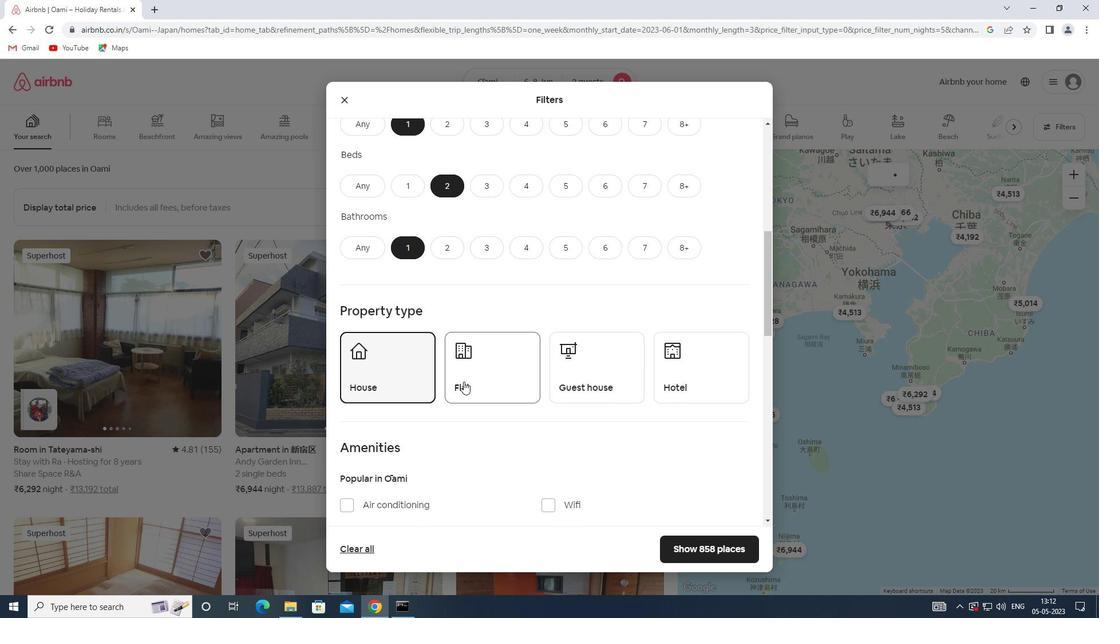 
Action: Mouse moved to (575, 374)
Screenshot: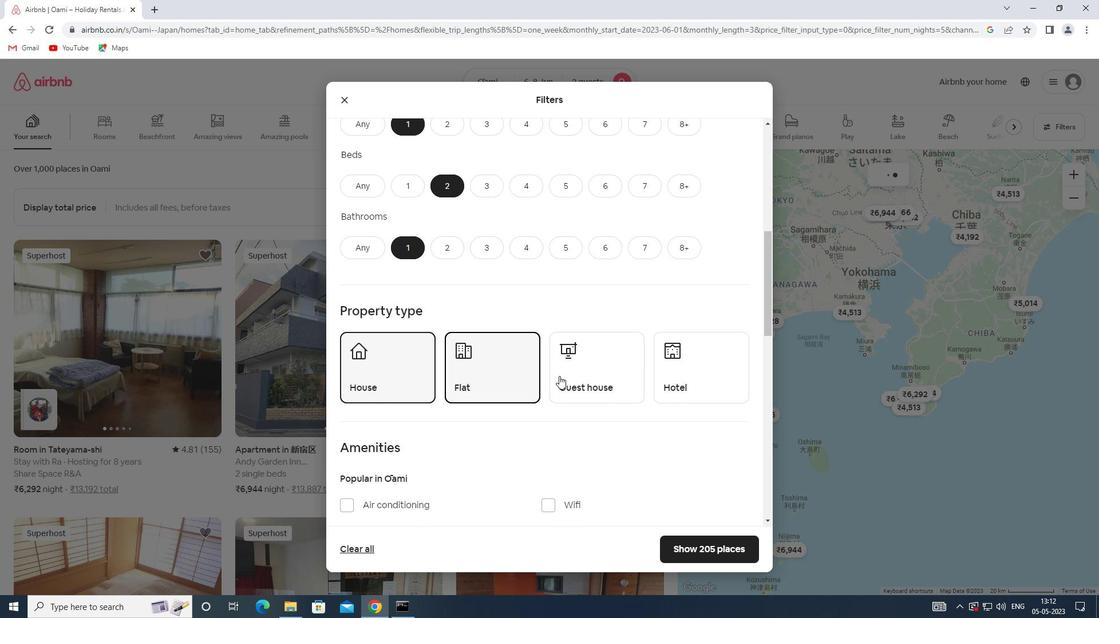 
Action: Mouse pressed left at (575, 374)
Screenshot: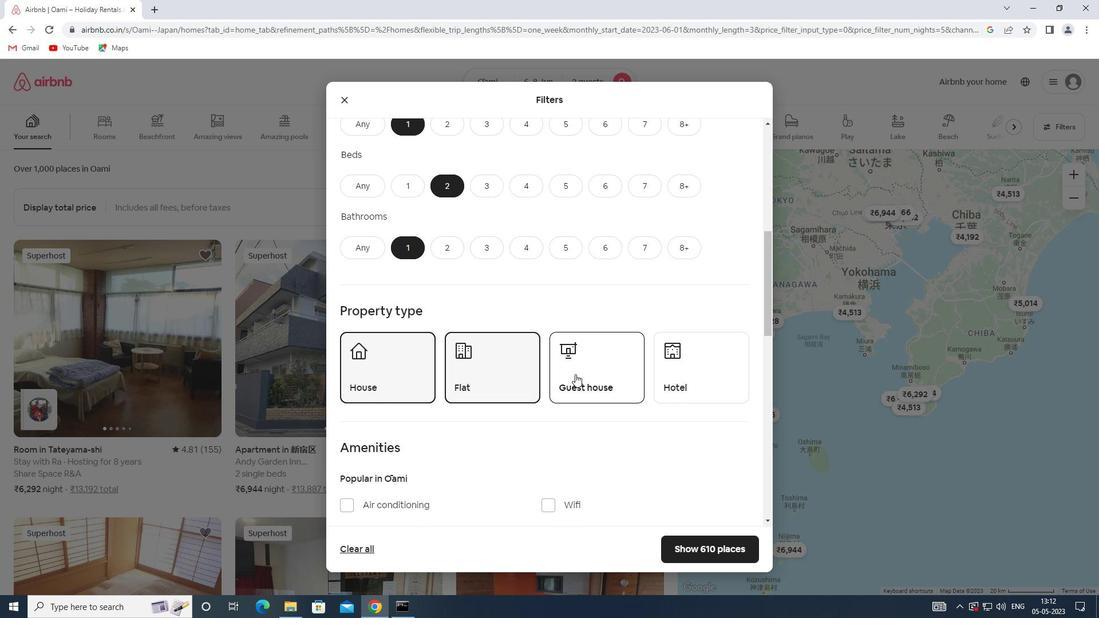 
Action: Mouse moved to (468, 371)
Screenshot: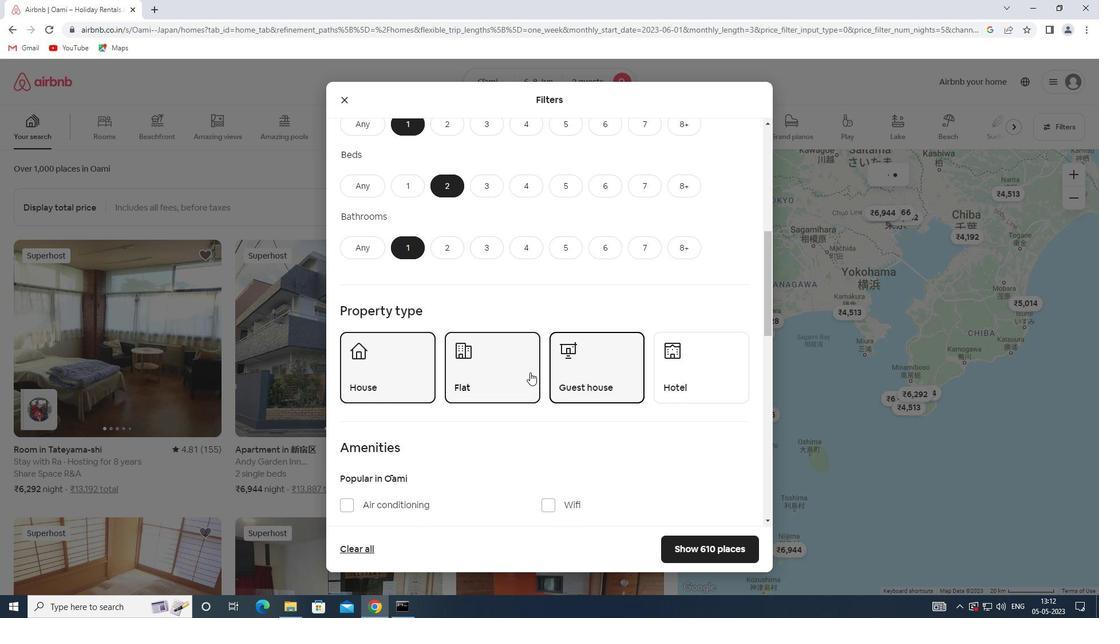 
Action: Mouse scrolled (468, 371) with delta (0, 0)
Screenshot: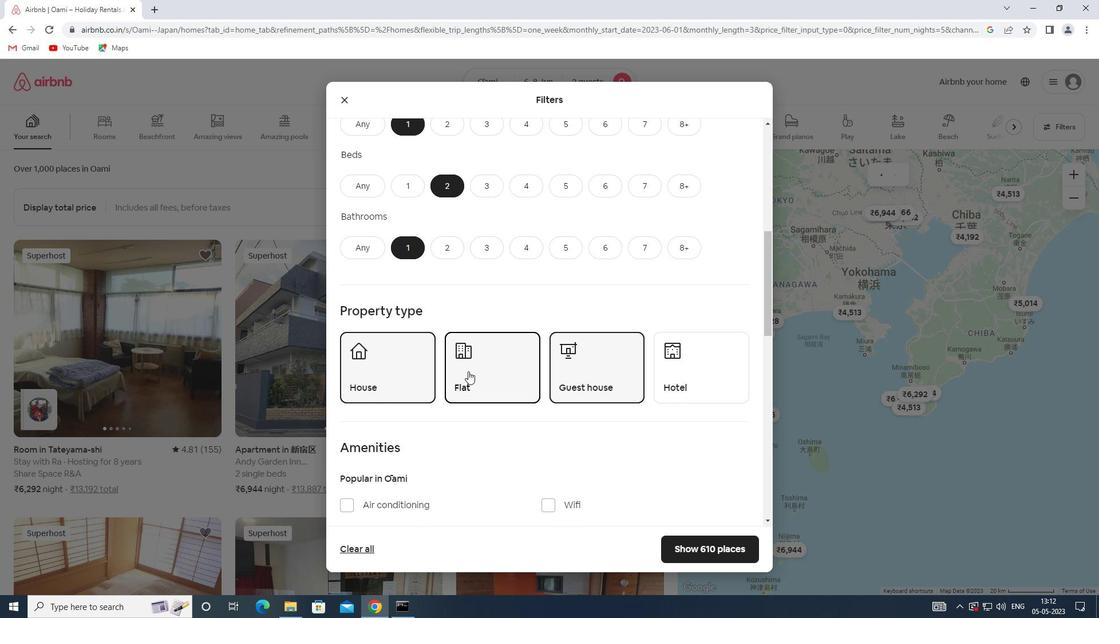 
Action: Mouse scrolled (468, 371) with delta (0, 0)
Screenshot: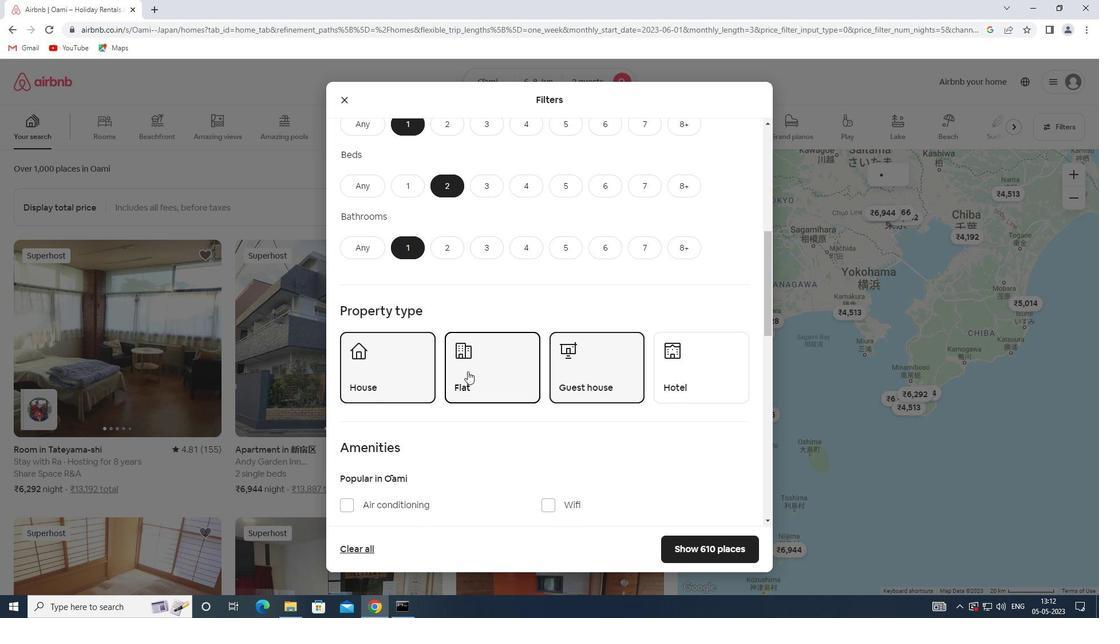 
Action: Mouse scrolled (468, 371) with delta (0, 0)
Screenshot: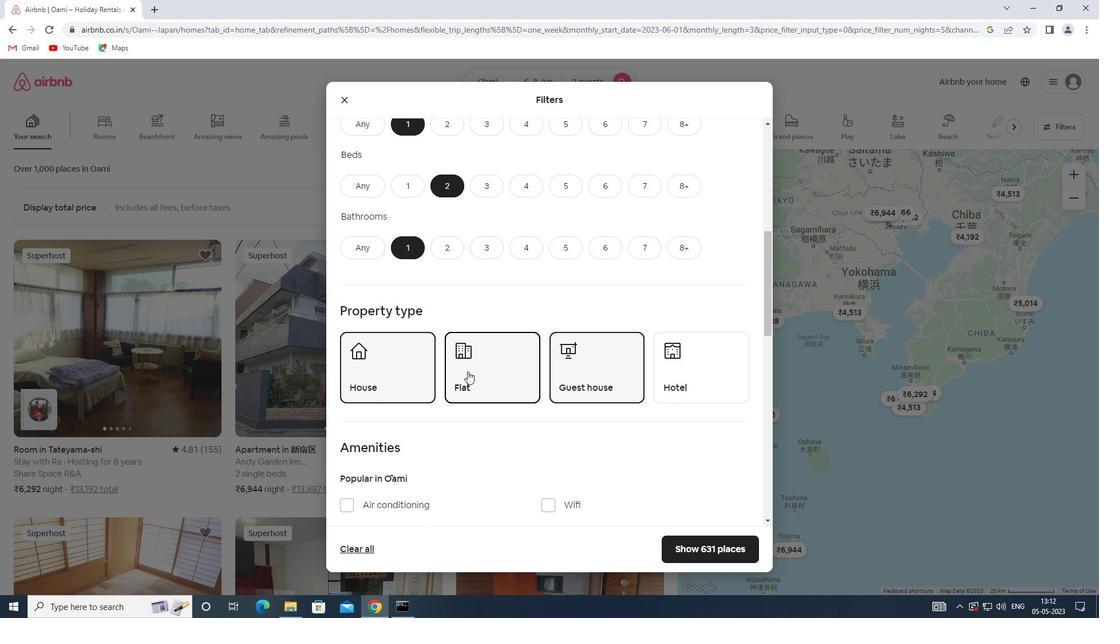 
Action: Mouse moved to (549, 335)
Screenshot: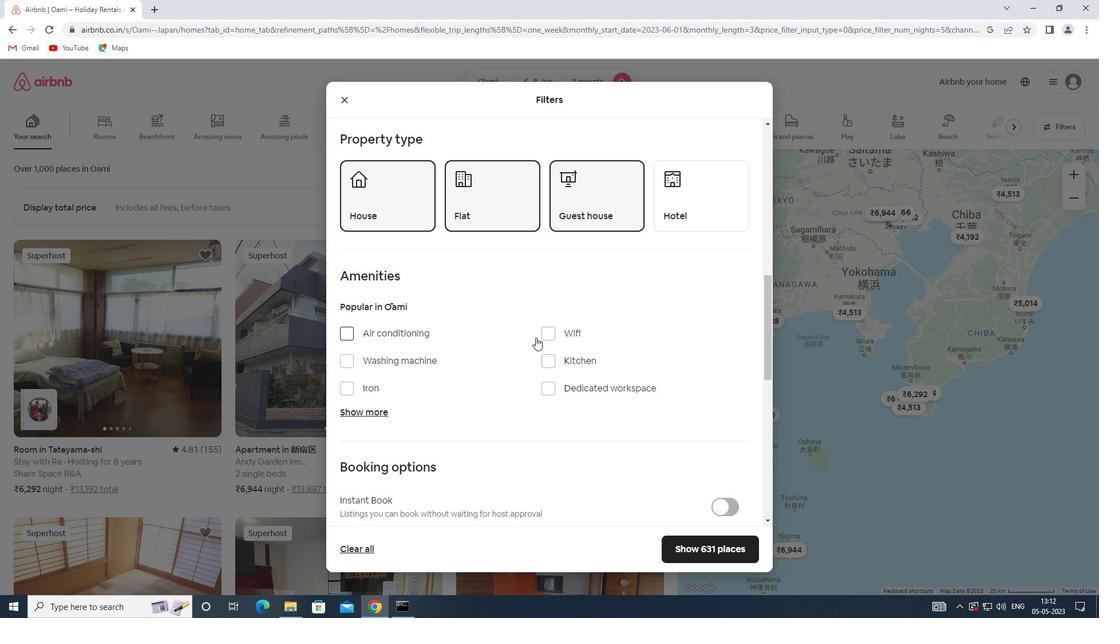 
Action: Mouse pressed left at (549, 335)
Screenshot: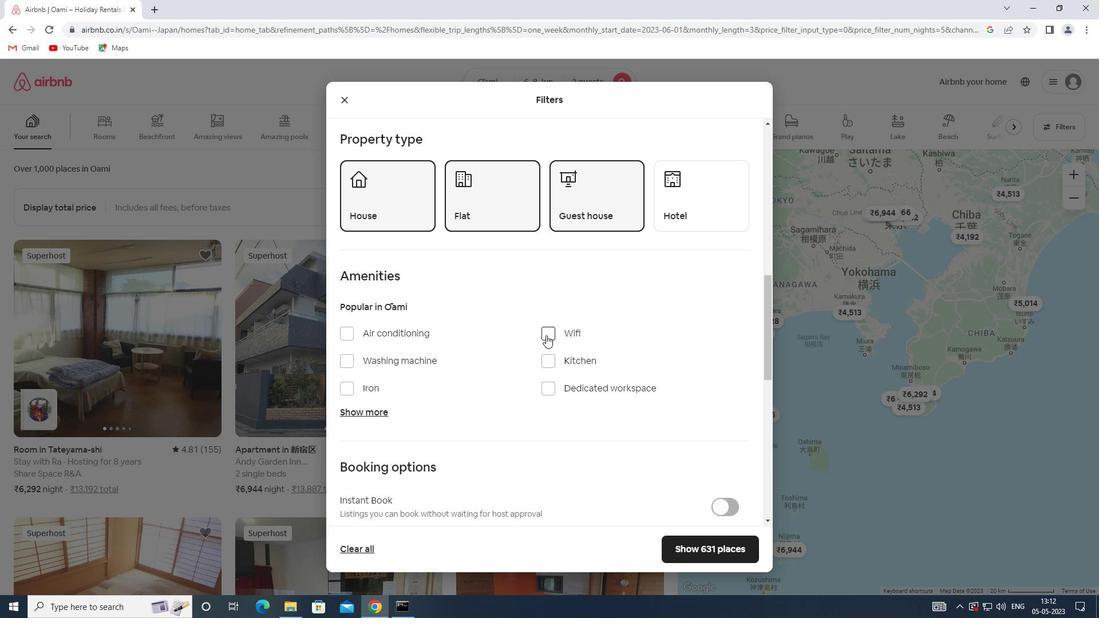 
Action: Mouse scrolled (549, 334) with delta (0, 0)
Screenshot: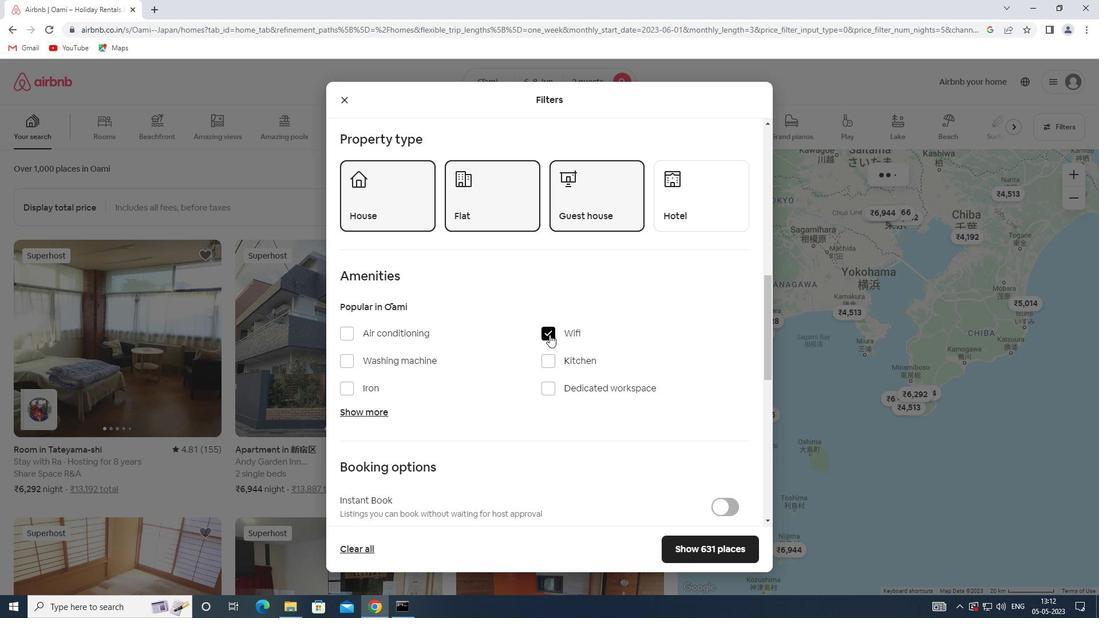 
Action: Mouse scrolled (549, 334) with delta (0, 0)
Screenshot: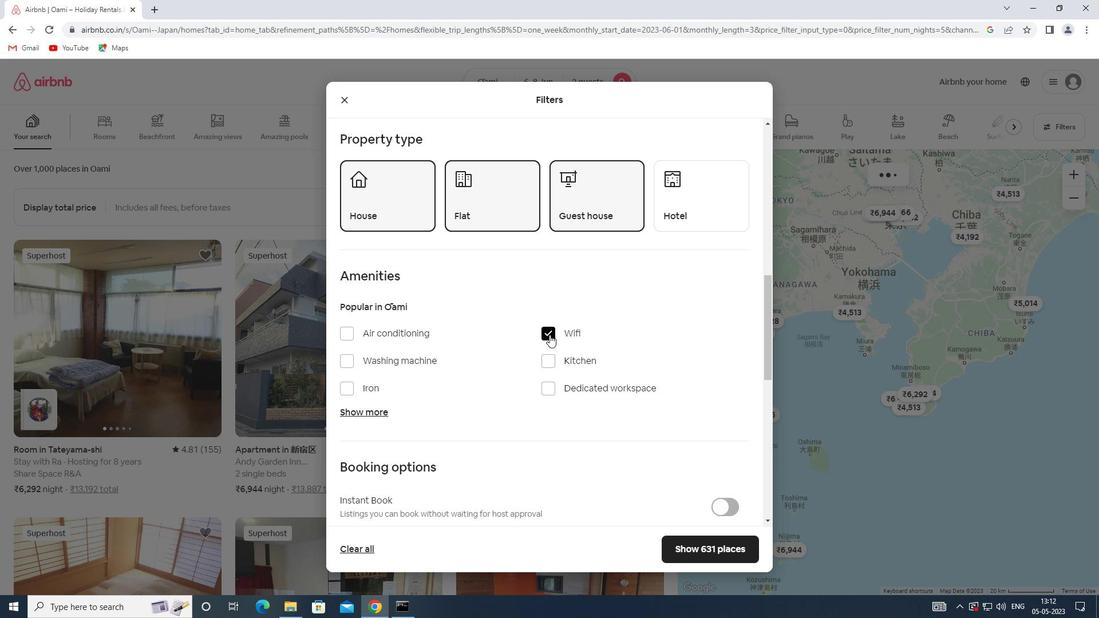 
Action: Mouse scrolled (549, 334) with delta (0, 0)
Screenshot: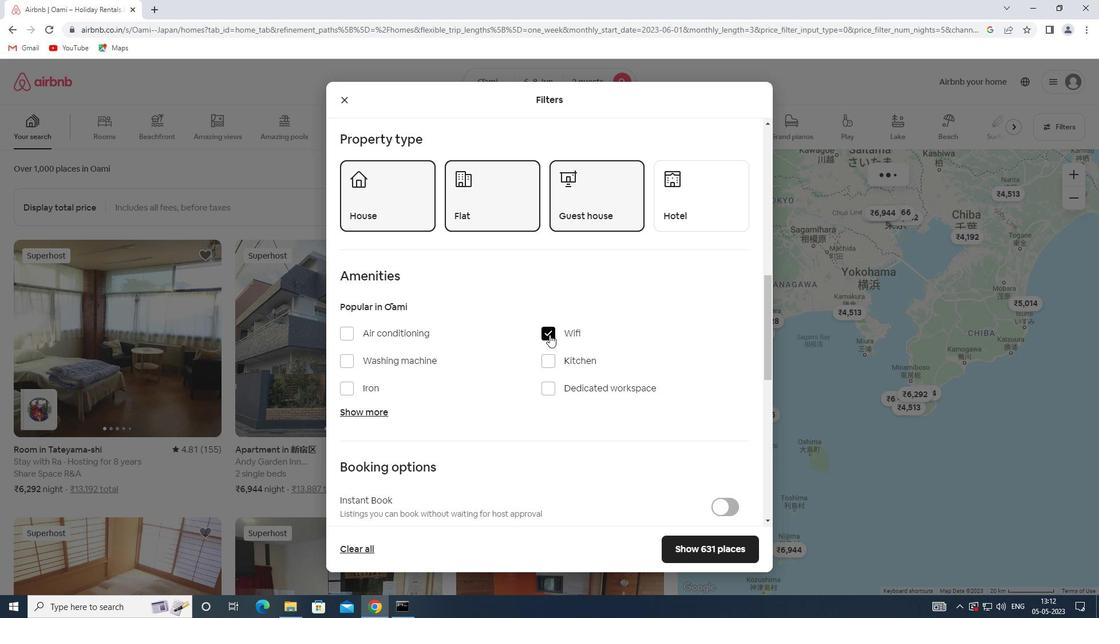 
Action: Mouse moved to (719, 368)
Screenshot: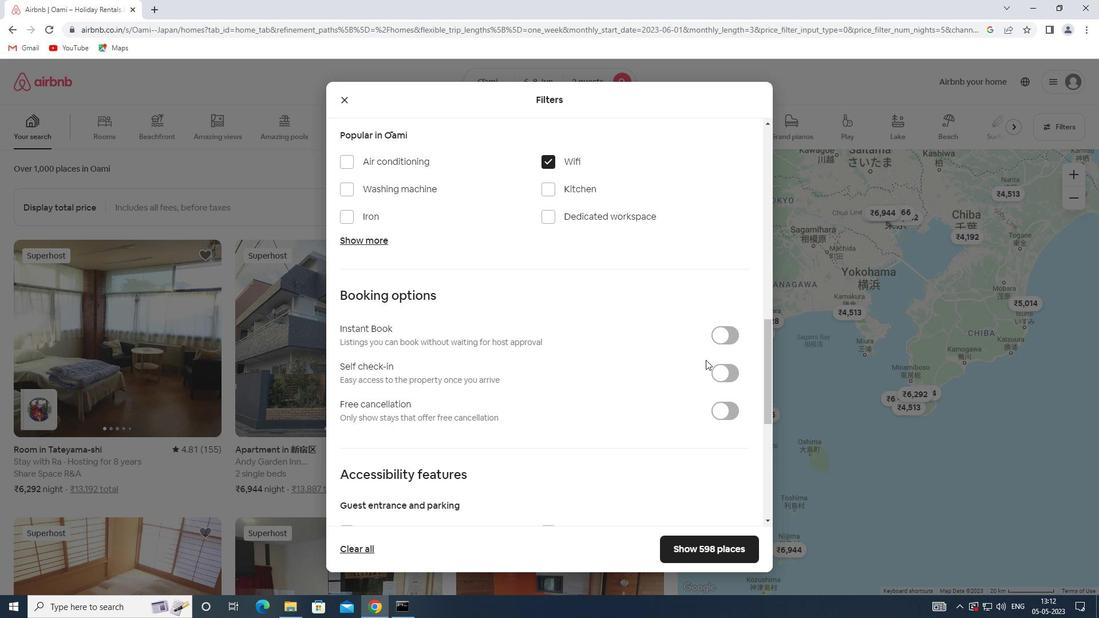 
Action: Mouse pressed left at (719, 368)
Screenshot: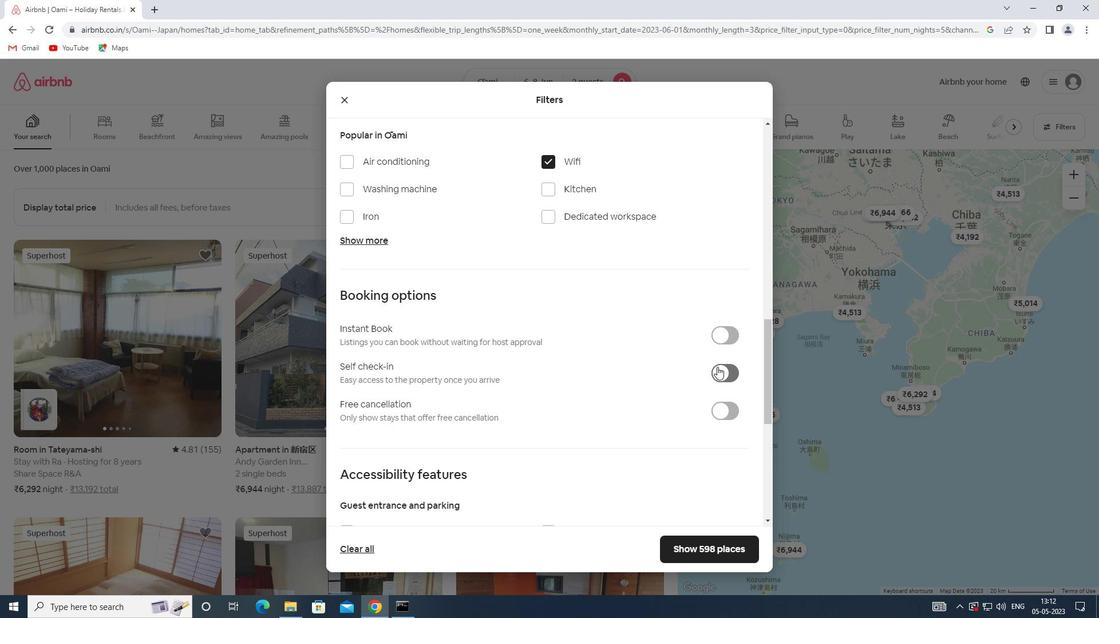 
Action: Mouse moved to (599, 372)
Screenshot: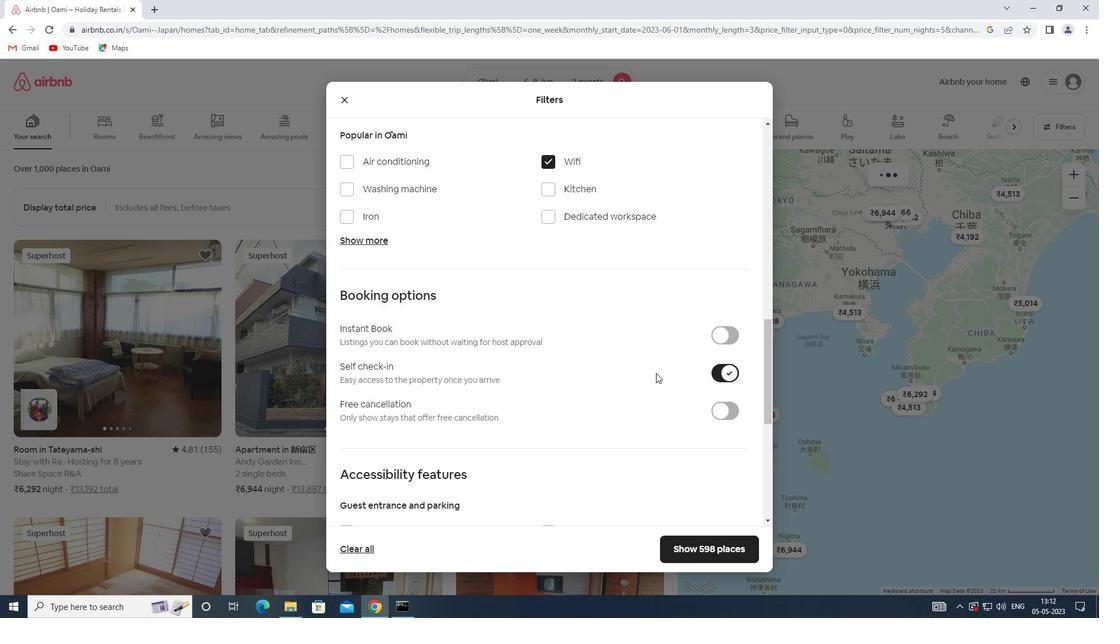 
Action: Mouse scrolled (599, 371) with delta (0, 0)
Screenshot: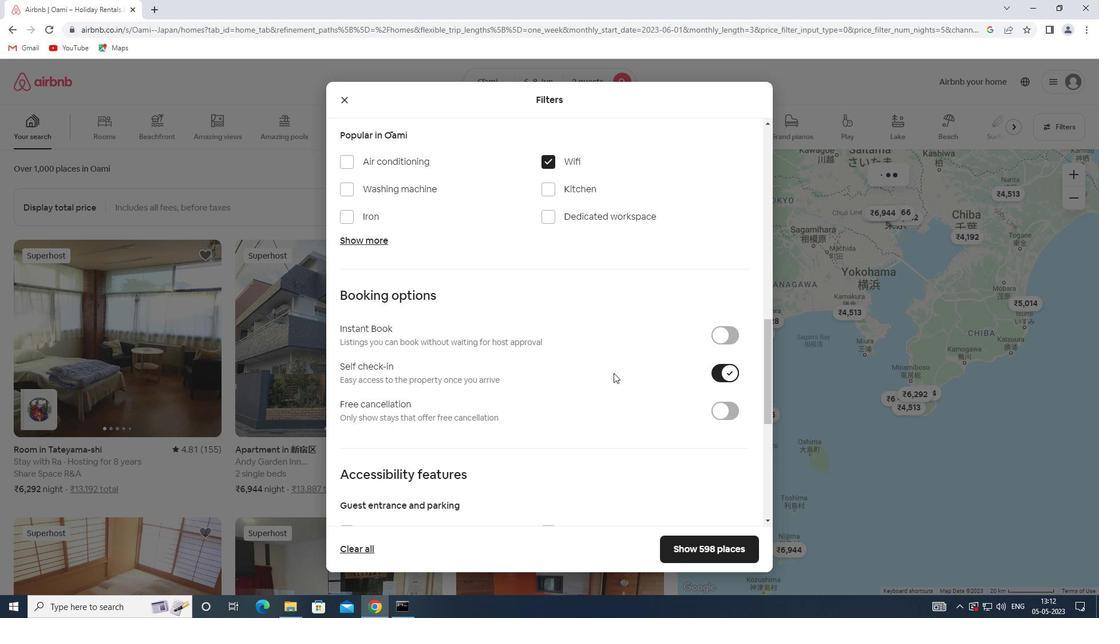 
Action: Mouse scrolled (599, 371) with delta (0, 0)
Screenshot: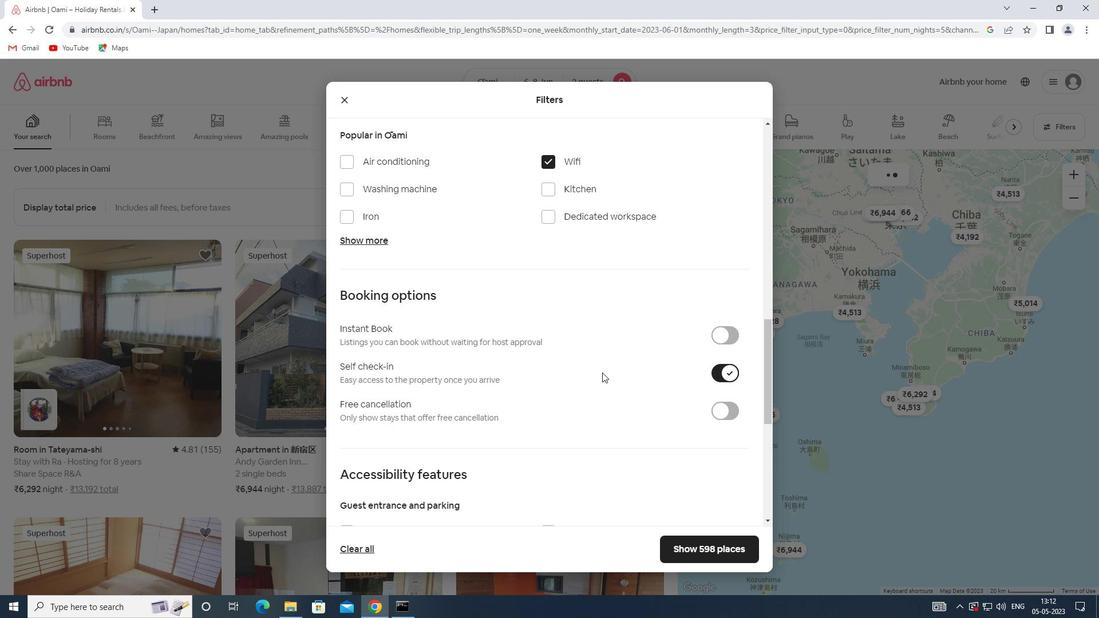 
Action: Mouse scrolled (599, 371) with delta (0, 0)
Screenshot: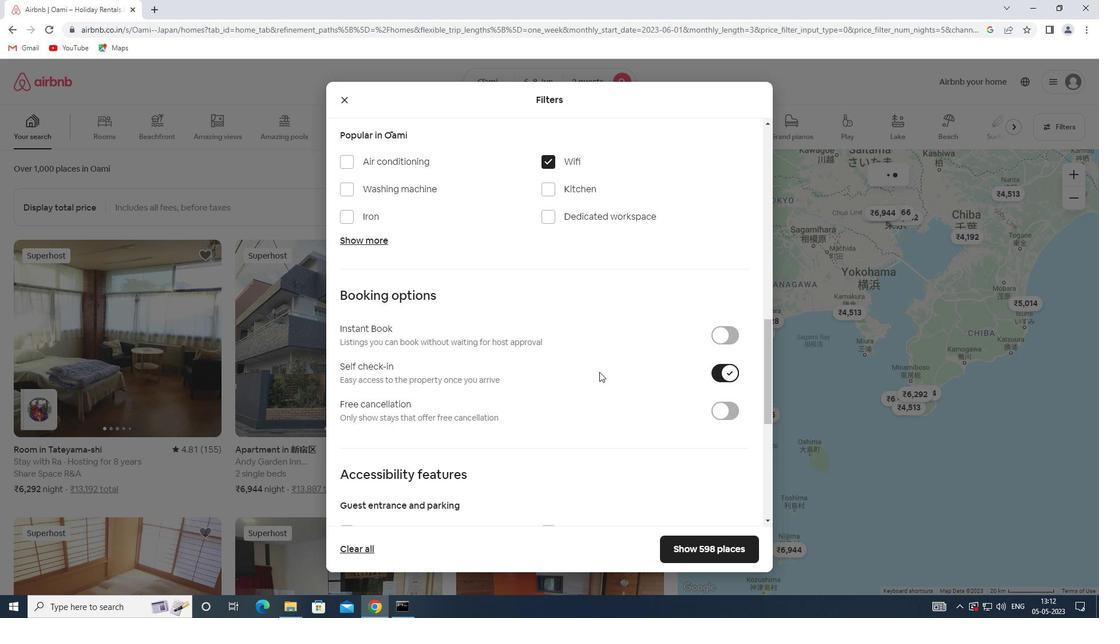 
Action: Mouse scrolled (599, 371) with delta (0, 0)
Screenshot: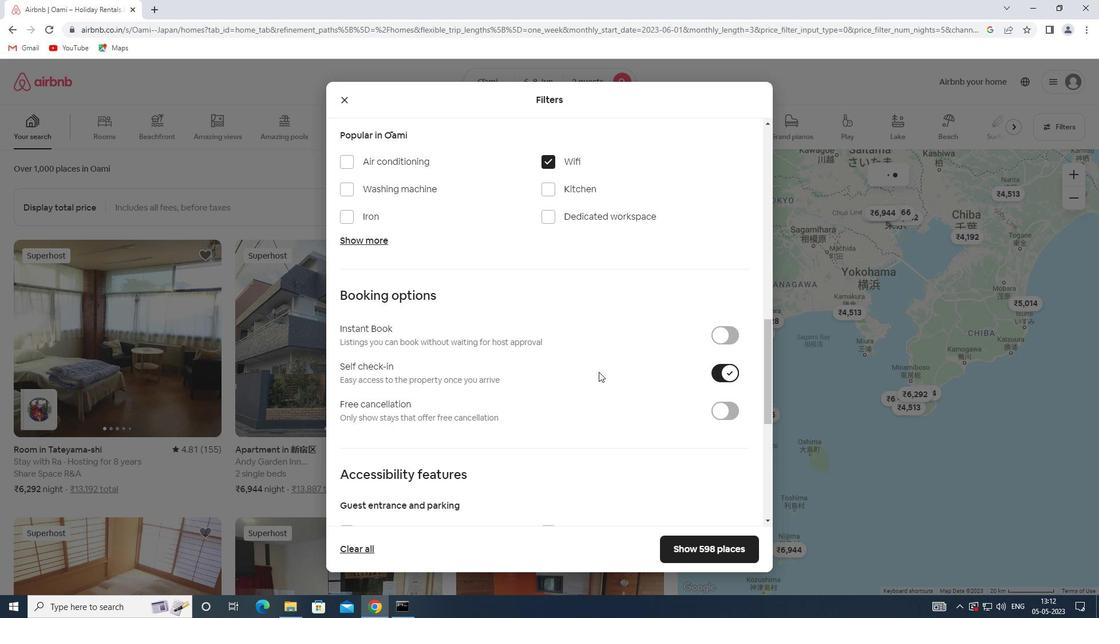 
Action: Mouse scrolled (599, 371) with delta (0, 0)
Screenshot: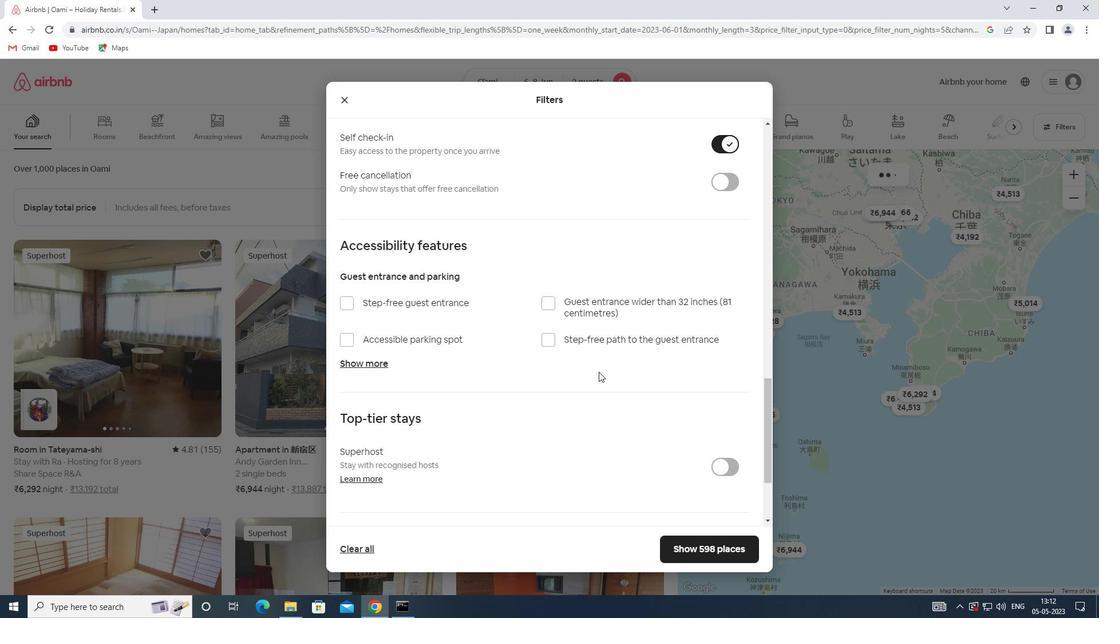 
Action: Mouse scrolled (599, 371) with delta (0, 0)
Screenshot: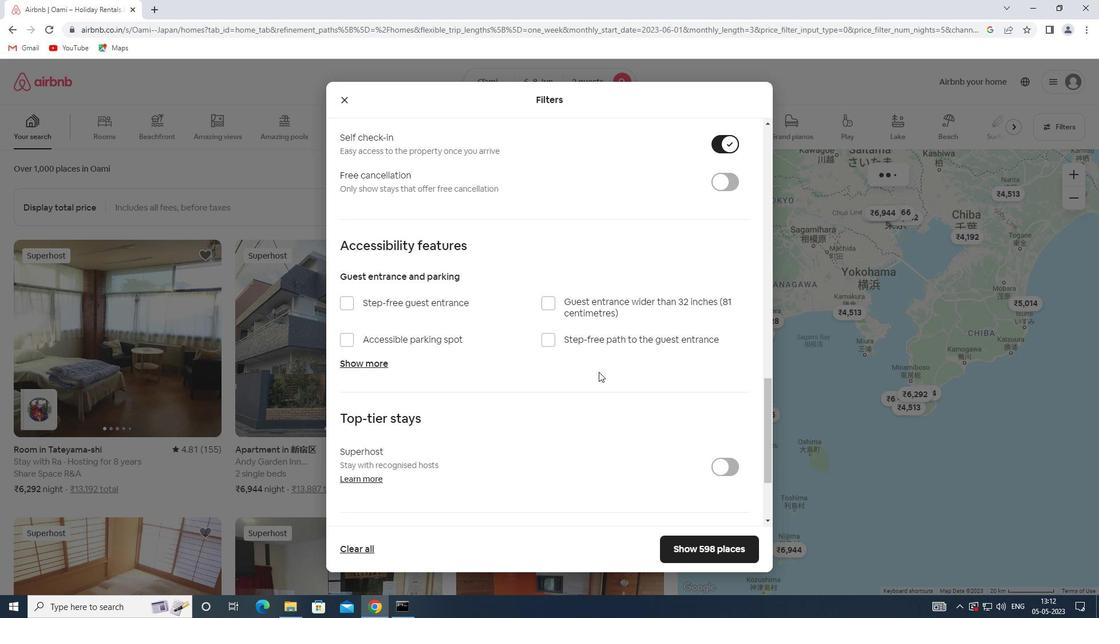 
Action: Mouse scrolled (599, 371) with delta (0, 0)
Screenshot: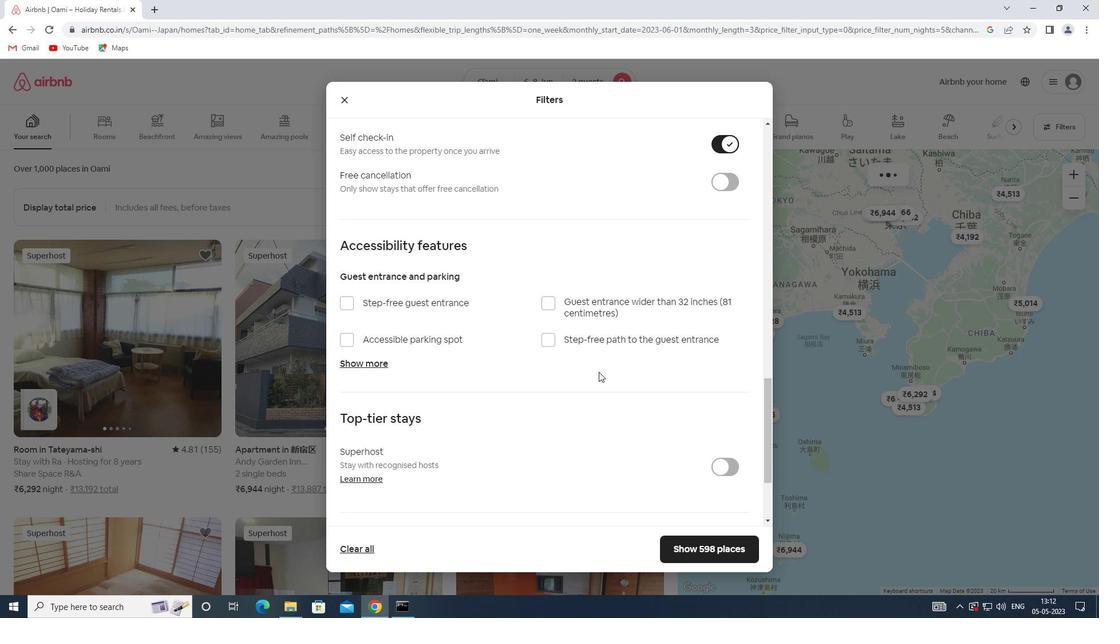 
Action: Mouse scrolled (599, 371) with delta (0, 0)
Screenshot: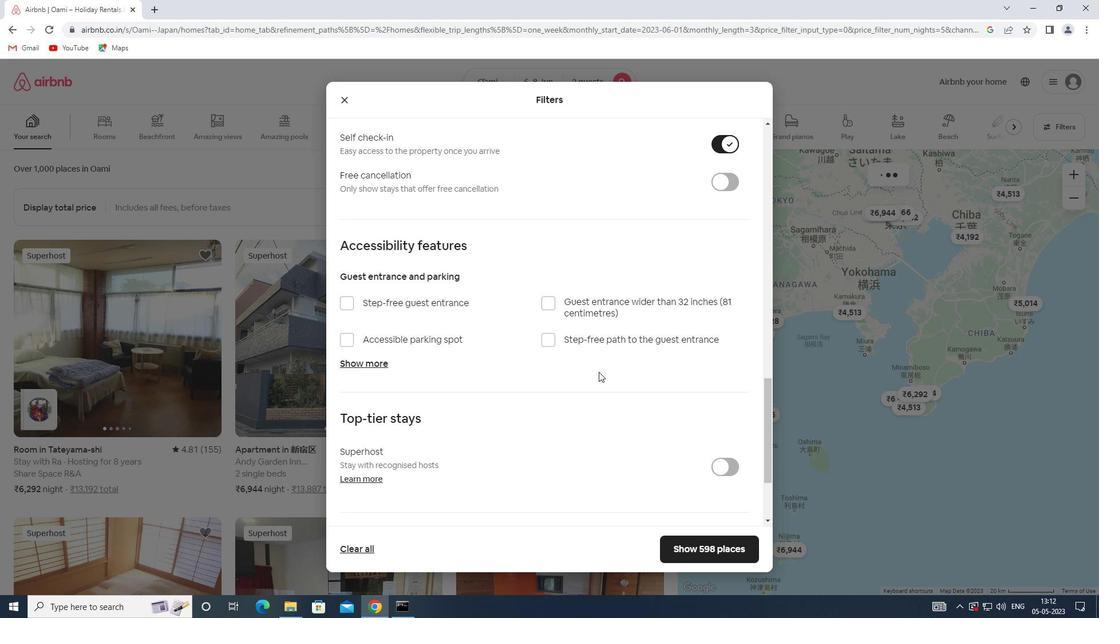 
Action: Mouse moved to (375, 446)
Screenshot: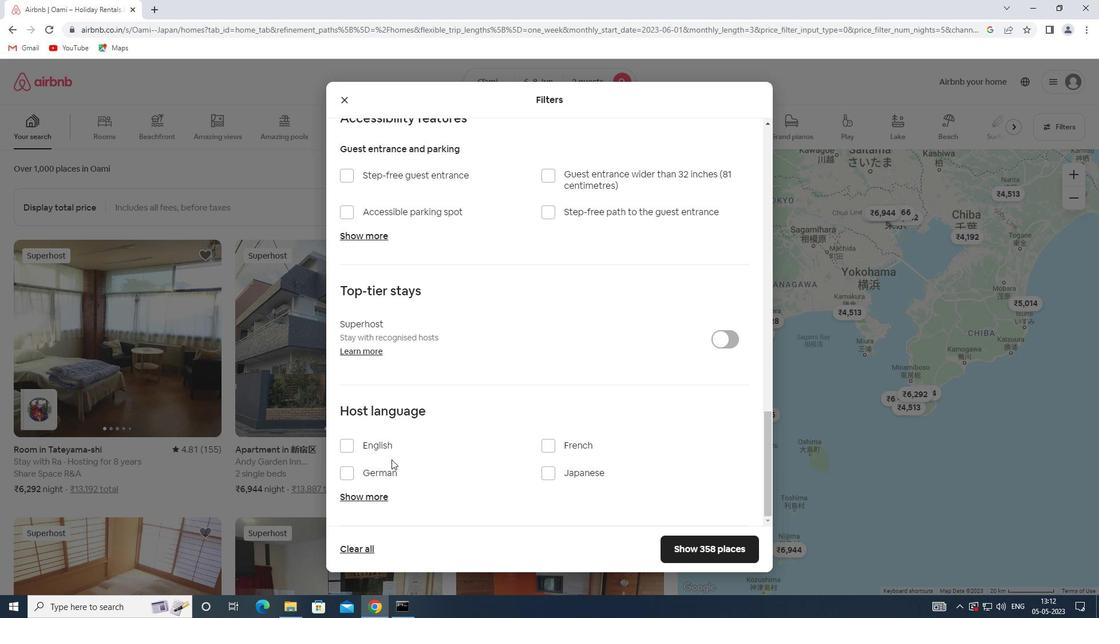 
Action: Mouse pressed left at (375, 446)
Screenshot: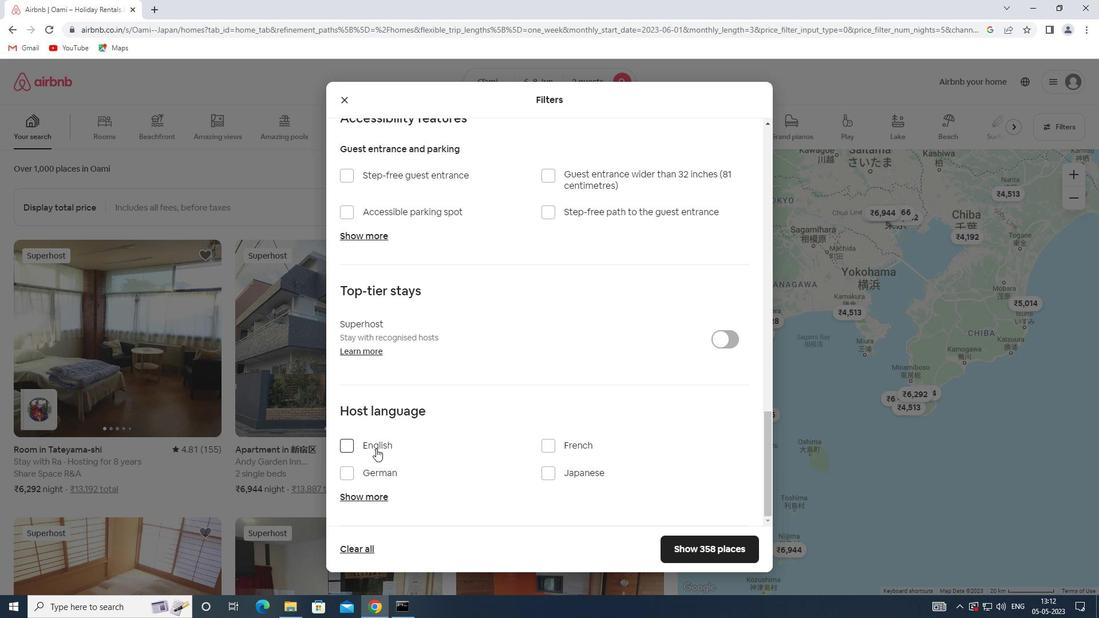 
Action: Mouse moved to (722, 545)
Screenshot: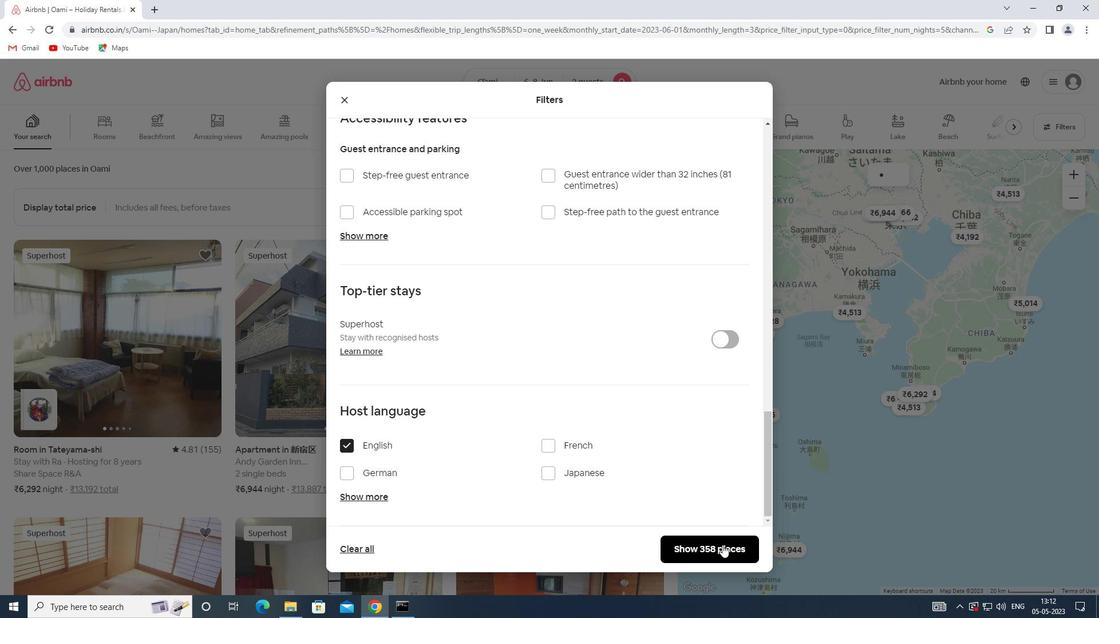 
Action: Mouse pressed left at (722, 545)
Screenshot: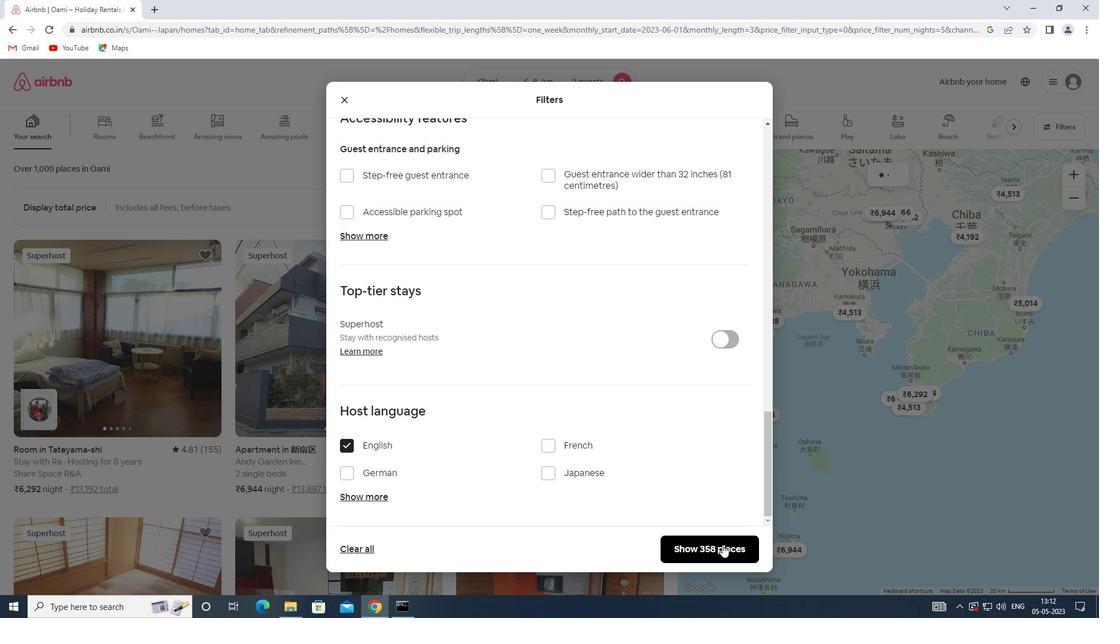 
